 Task: Align multiple guitar tracks for a tight and cohesive ensemble sound.
Action: Mouse moved to (86, 2)
Screenshot: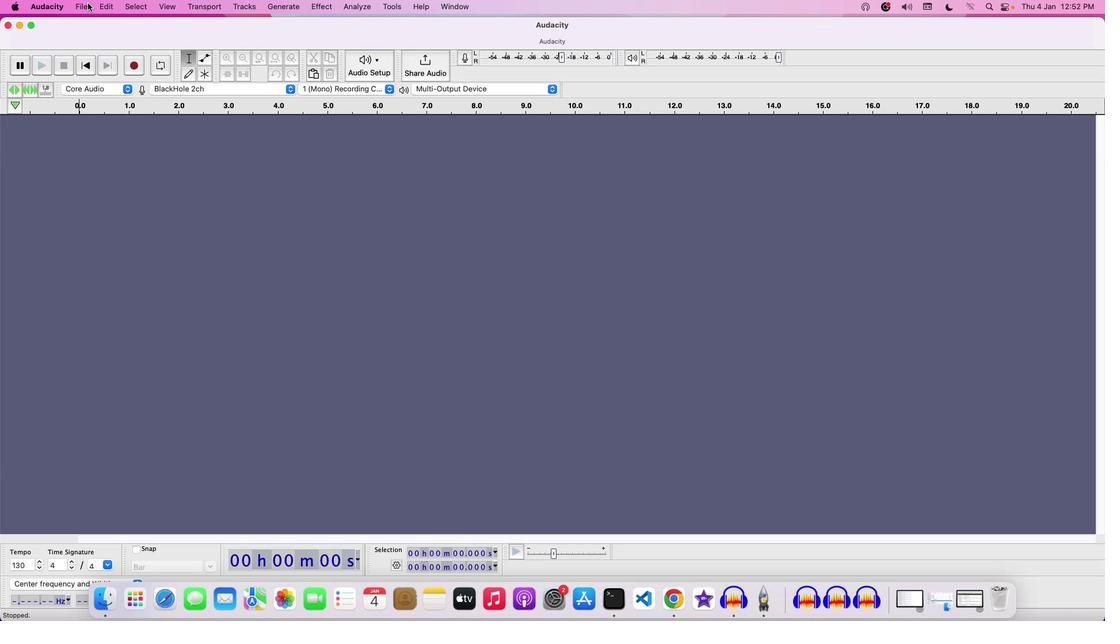 
Action: Mouse pressed left at (86, 2)
Screenshot: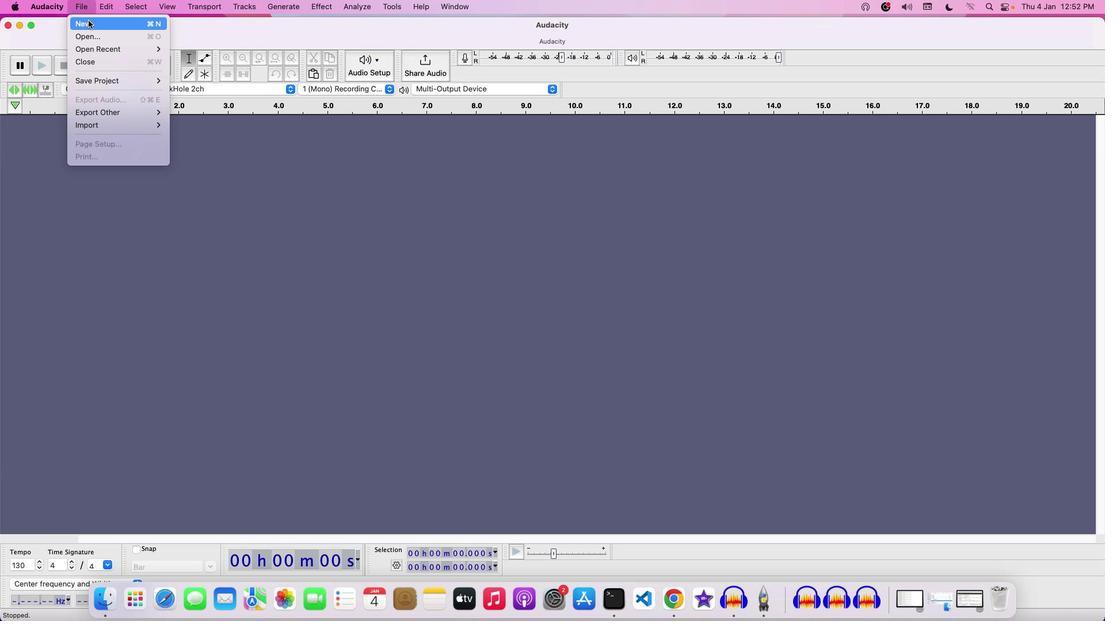 
Action: Mouse moved to (112, 40)
Screenshot: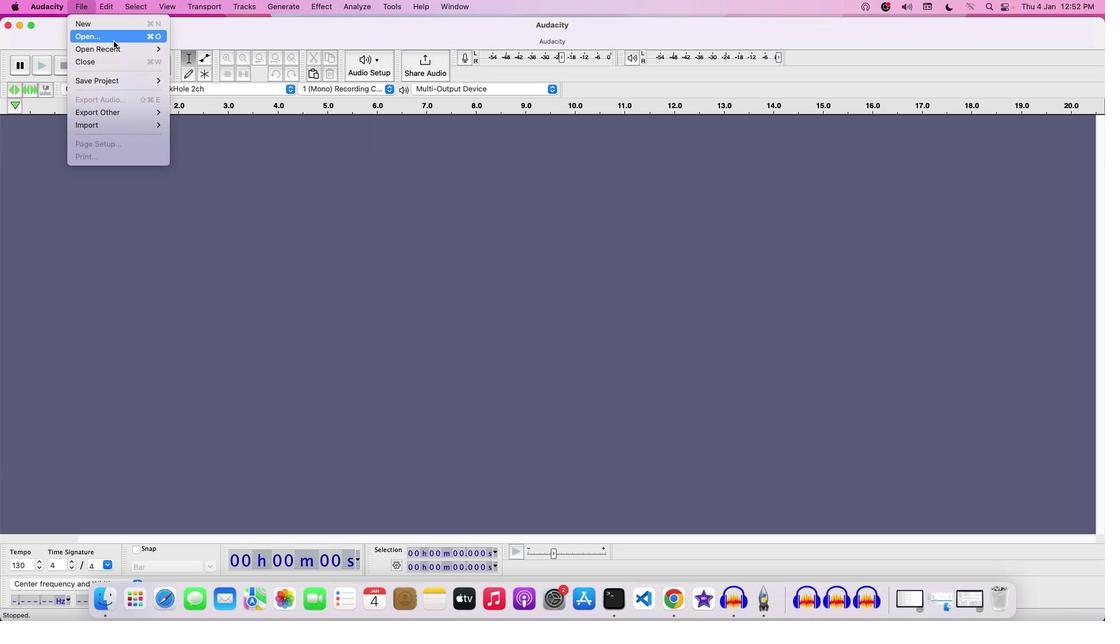 
Action: Mouse pressed left at (112, 40)
Screenshot: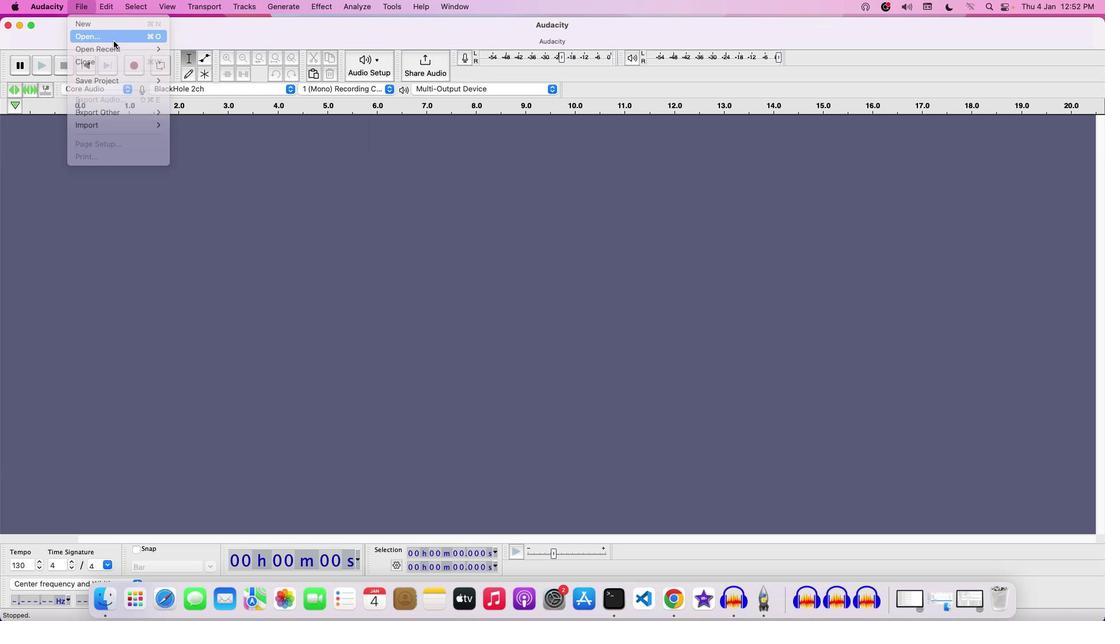 
Action: Mouse moved to (359, 149)
Screenshot: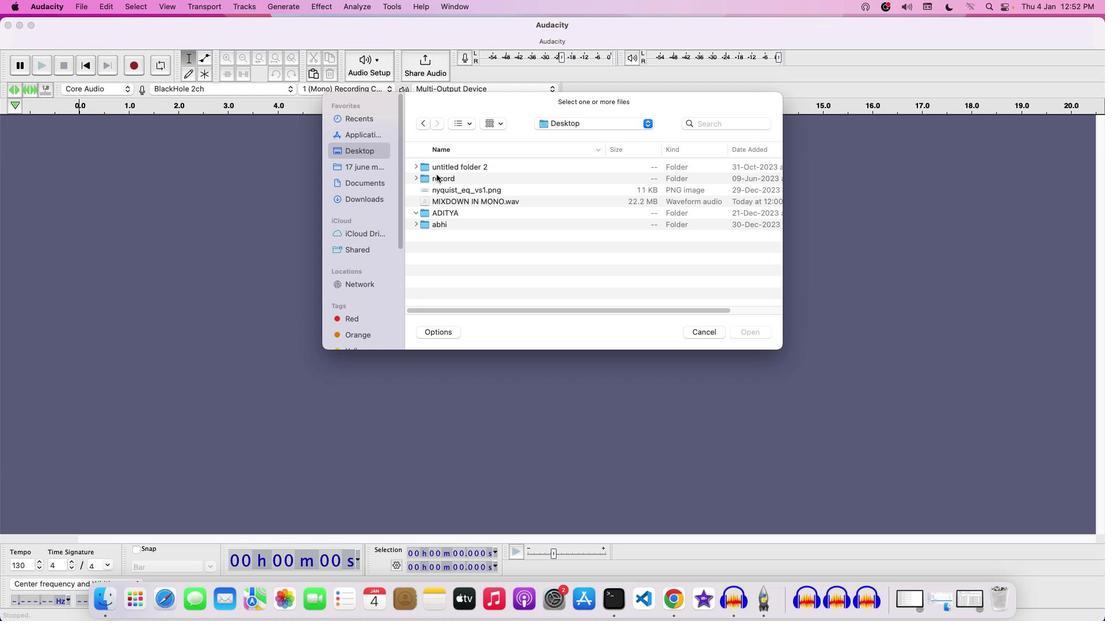 
Action: Mouse pressed left at (359, 149)
Screenshot: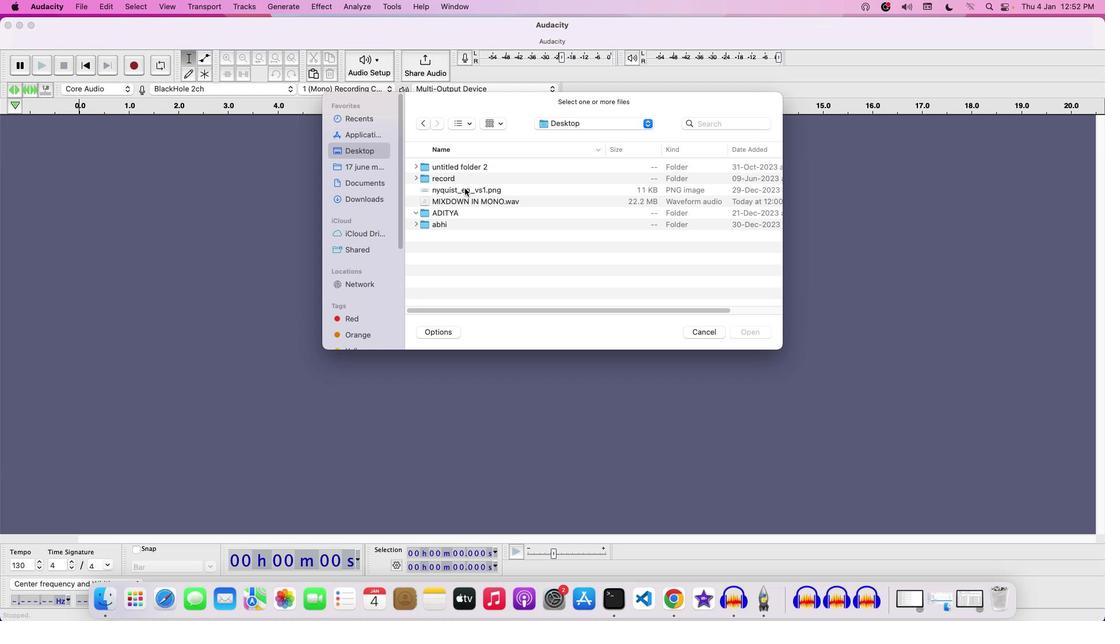 
Action: Mouse moved to (472, 278)
Screenshot: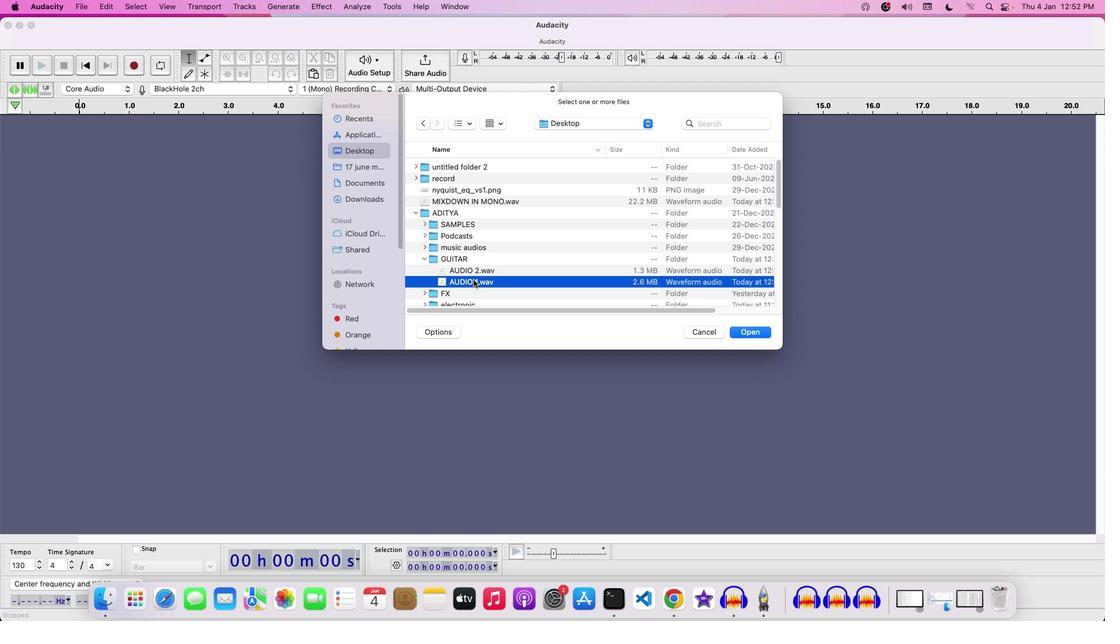 
Action: Mouse pressed left at (472, 278)
Screenshot: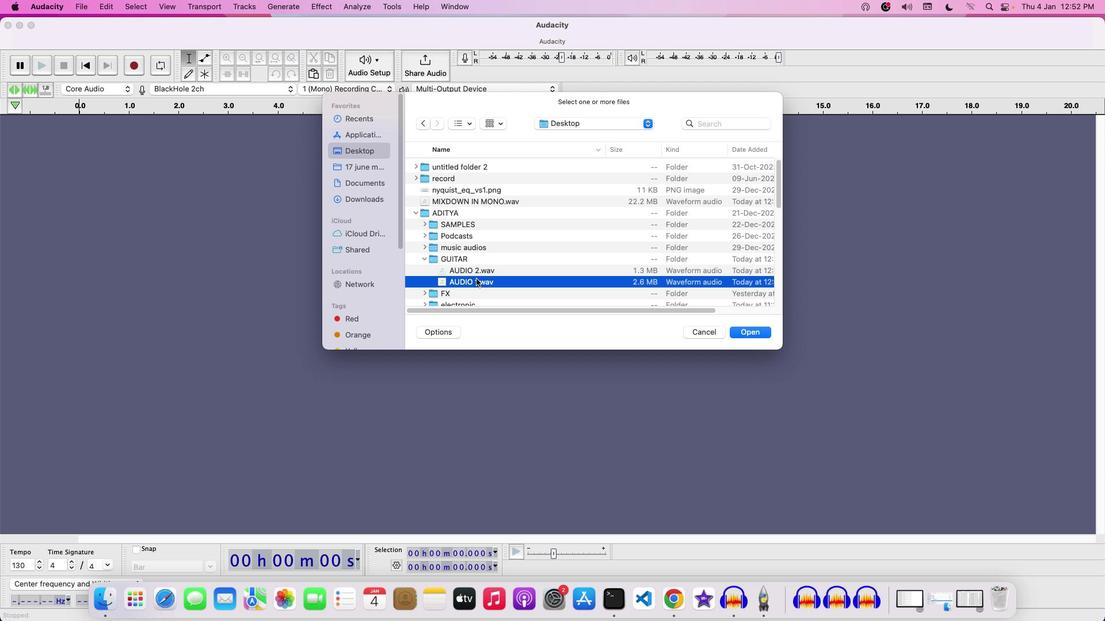 
Action: Mouse moved to (478, 281)
Screenshot: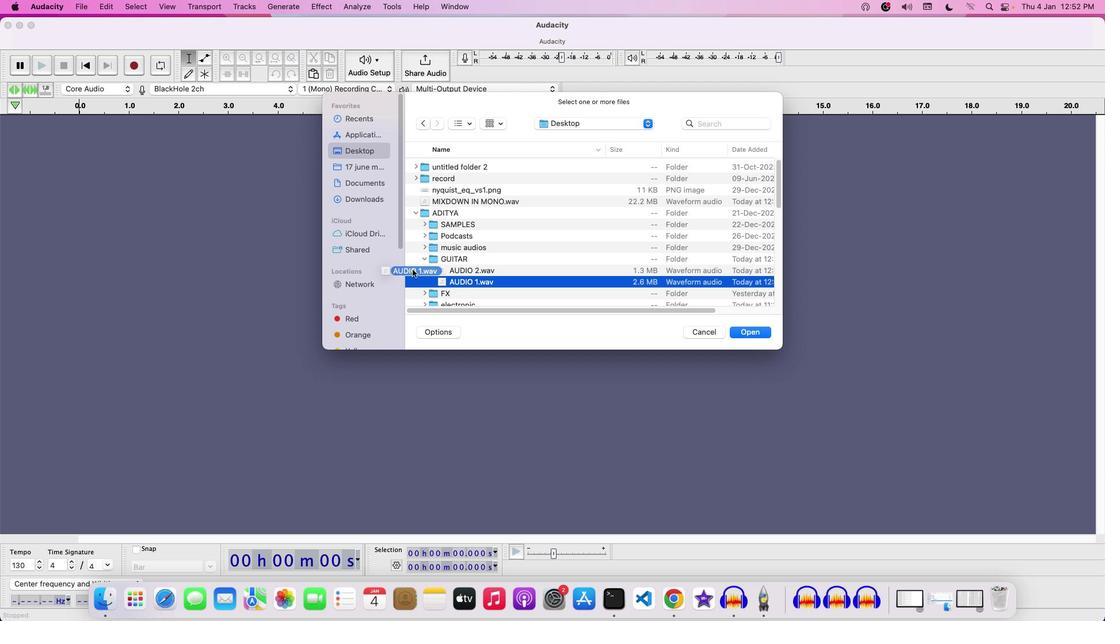 
Action: Mouse pressed left at (478, 281)
Screenshot: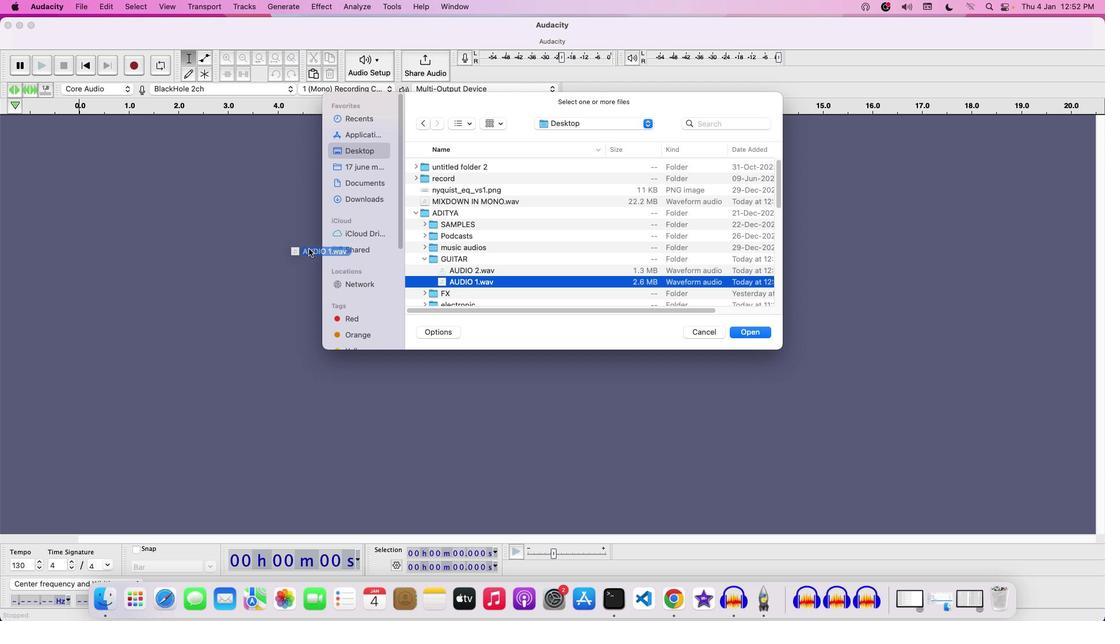 
Action: Mouse moved to (468, 270)
Screenshot: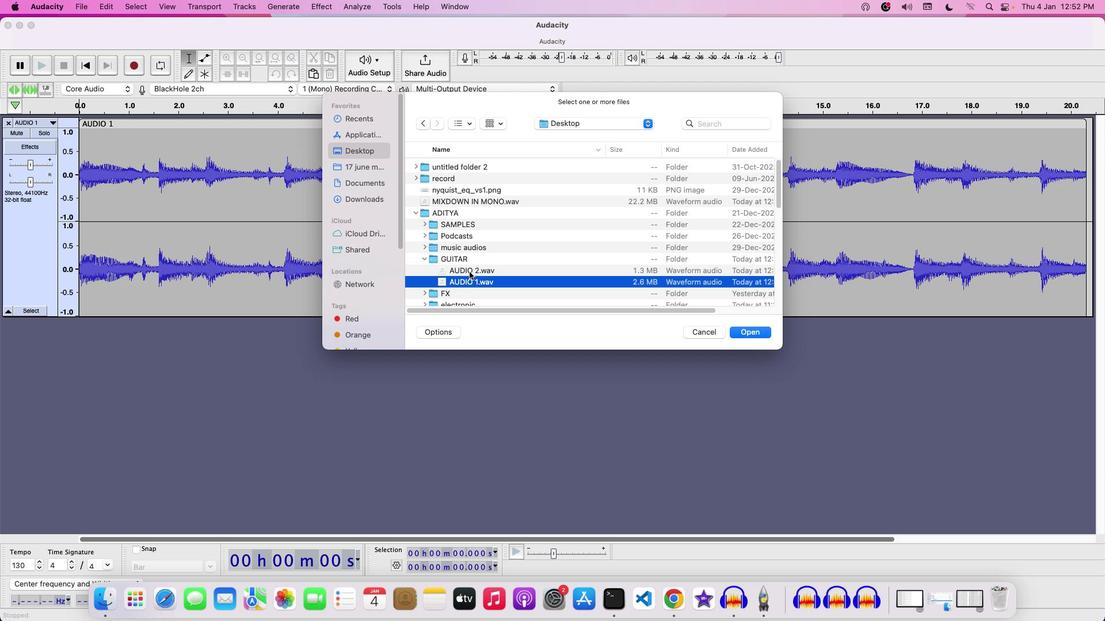 
Action: Mouse pressed left at (468, 270)
Screenshot: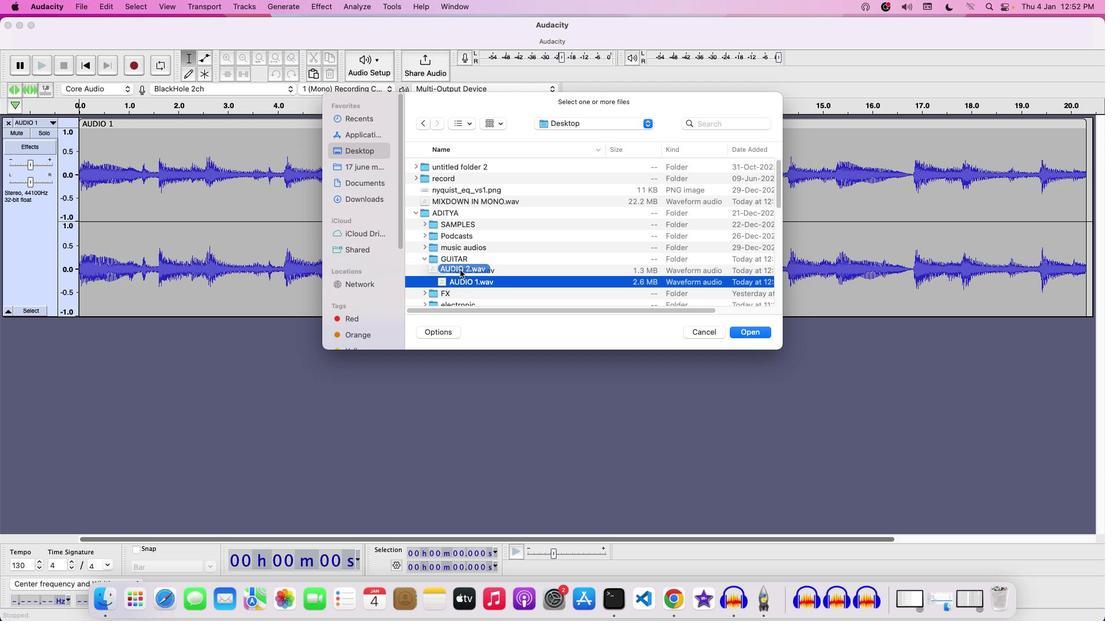 
Action: Mouse moved to (700, 326)
Screenshot: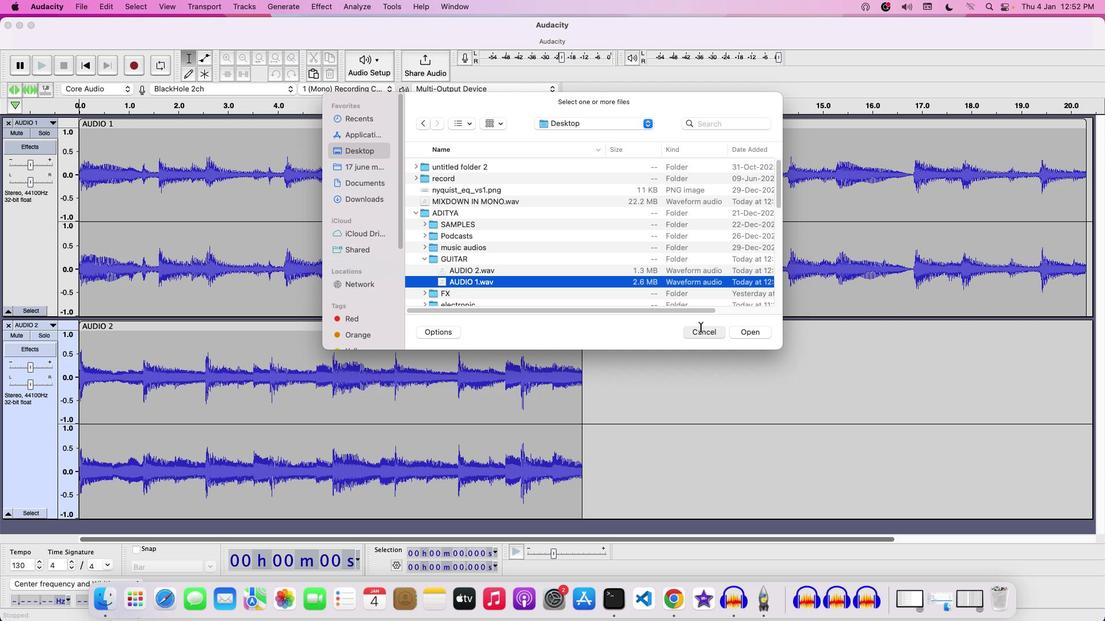 
Action: Mouse pressed left at (700, 326)
Screenshot: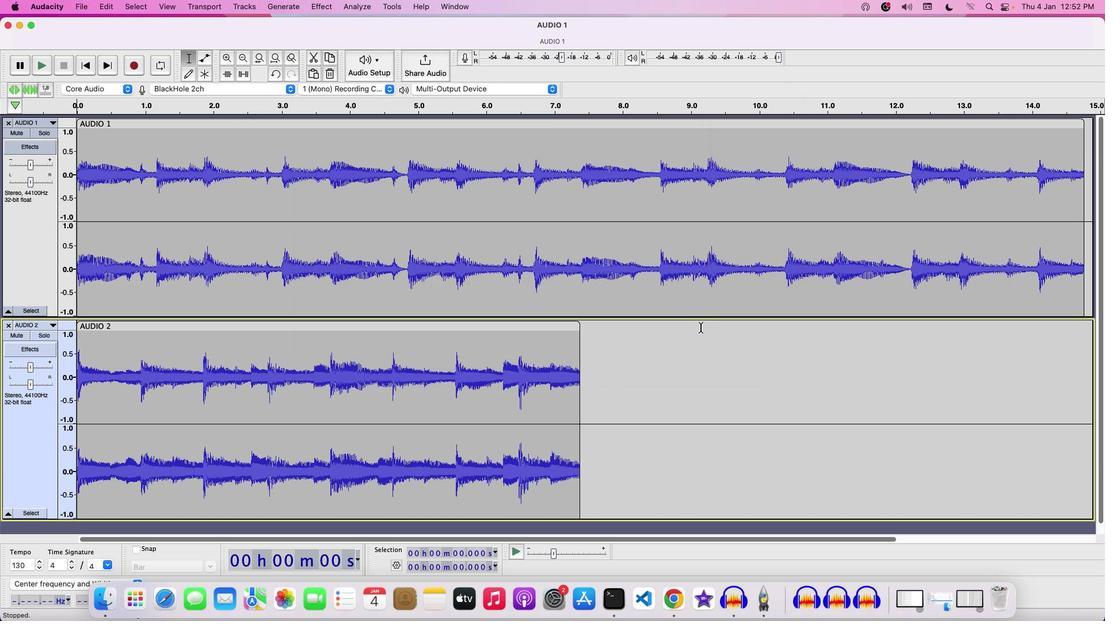 
Action: Mouse moved to (40, 126)
Screenshot: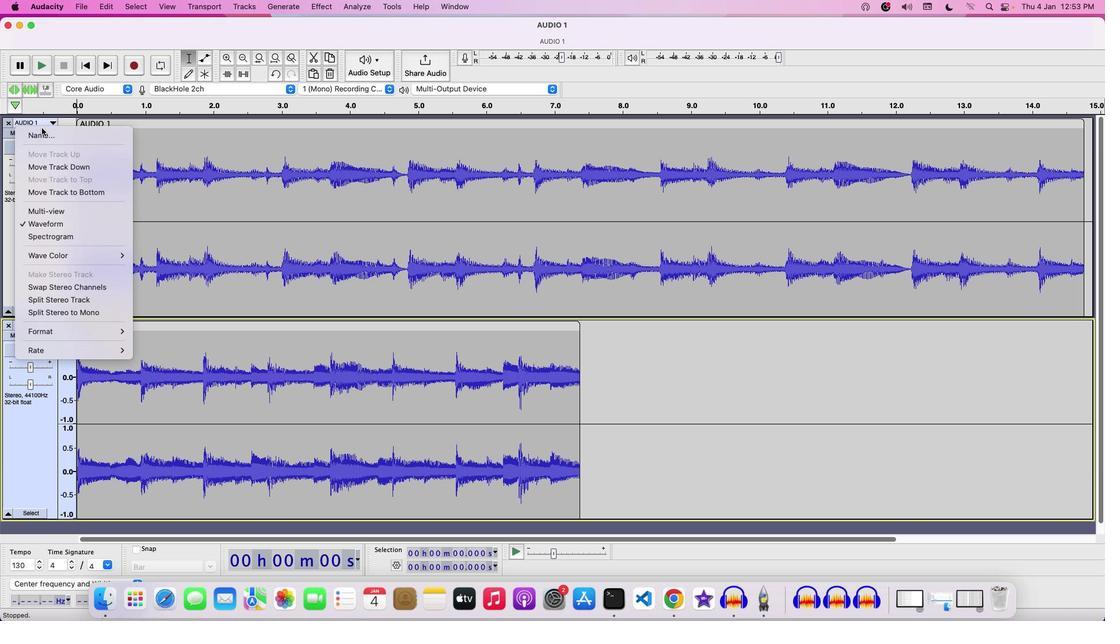 
Action: Mouse pressed left at (40, 126)
Screenshot: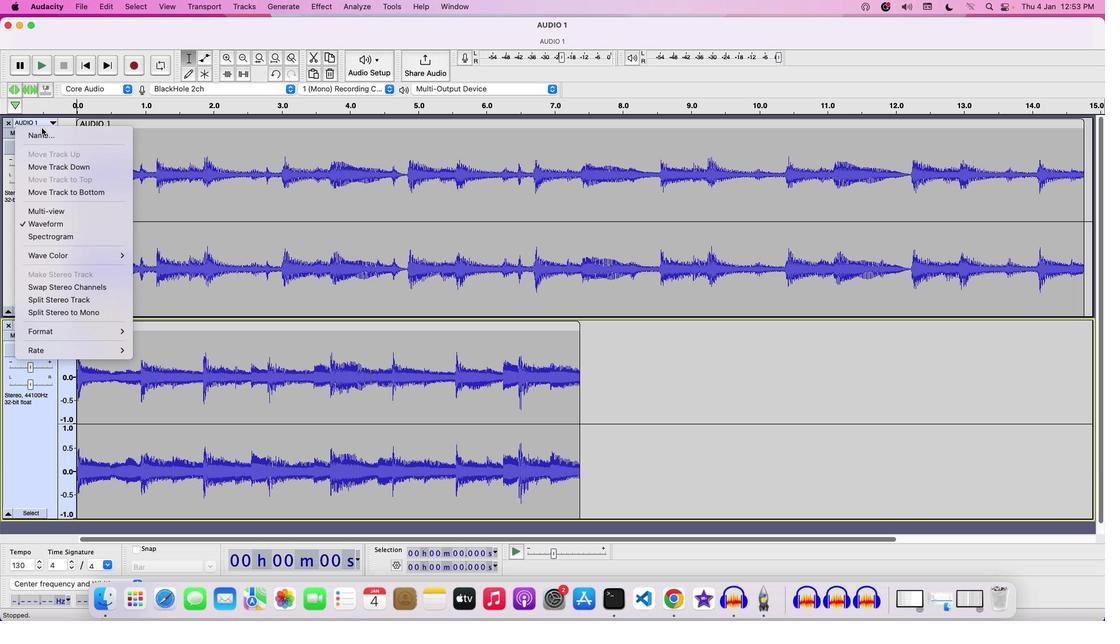 
Action: Mouse moved to (2, 245)
Screenshot: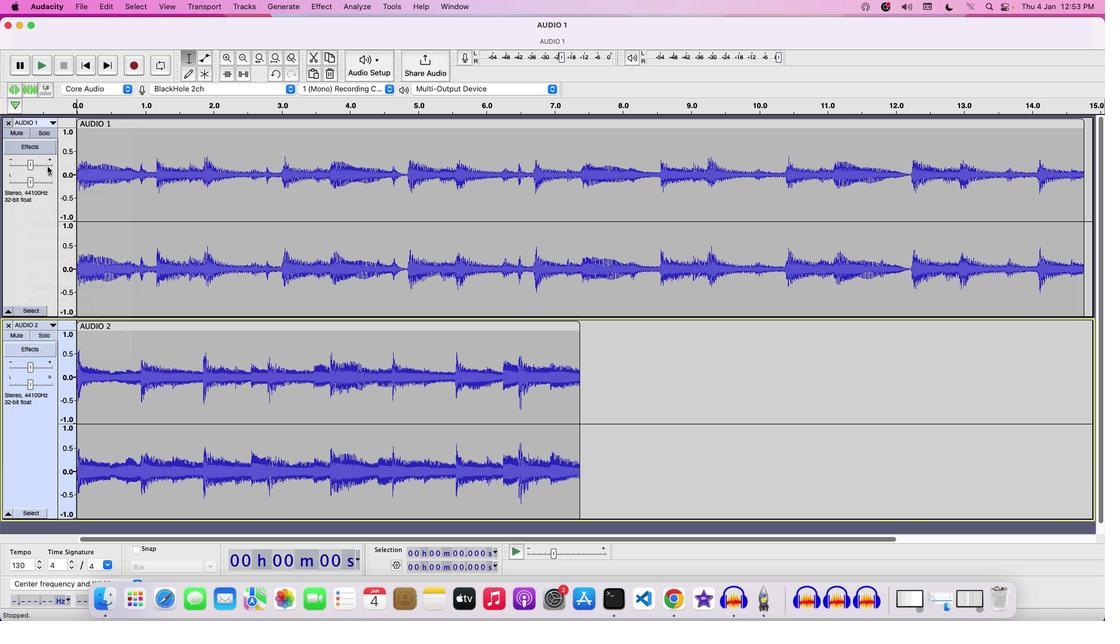
Action: Mouse pressed left at (2, 245)
Screenshot: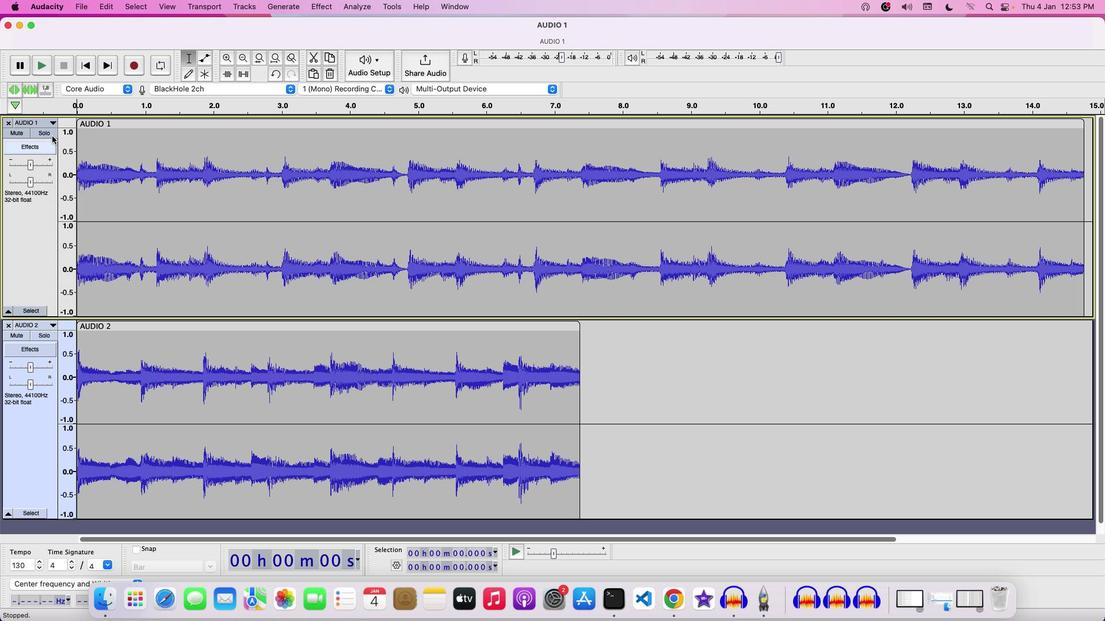 
Action: Mouse moved to (50, 134)
Screenshot: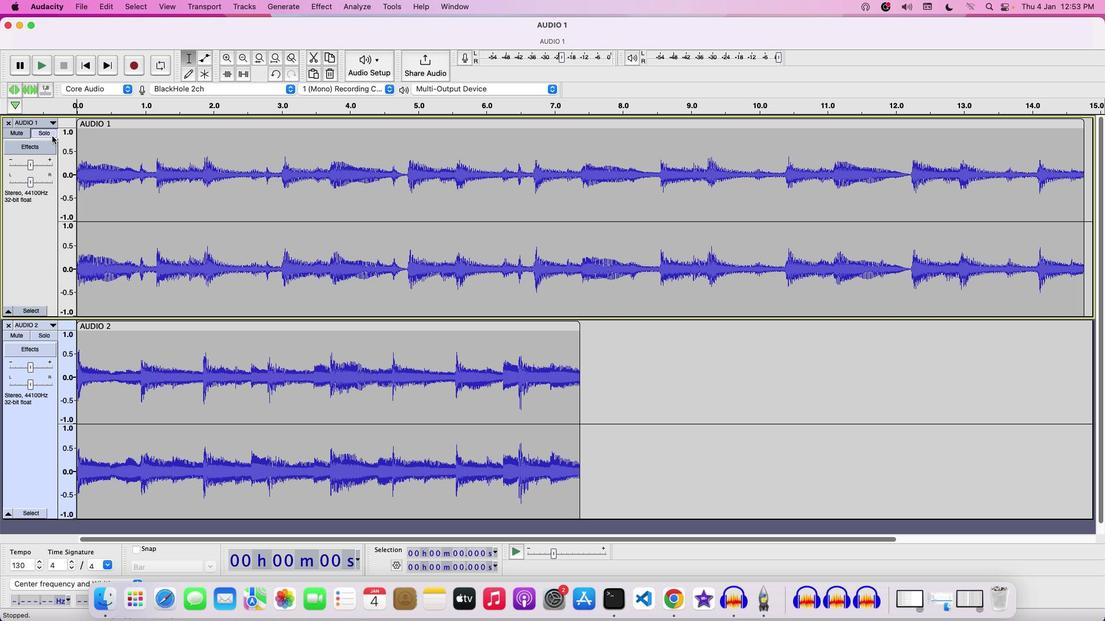 
Action: Mouse pressed left at (50, 134)
Screenshot: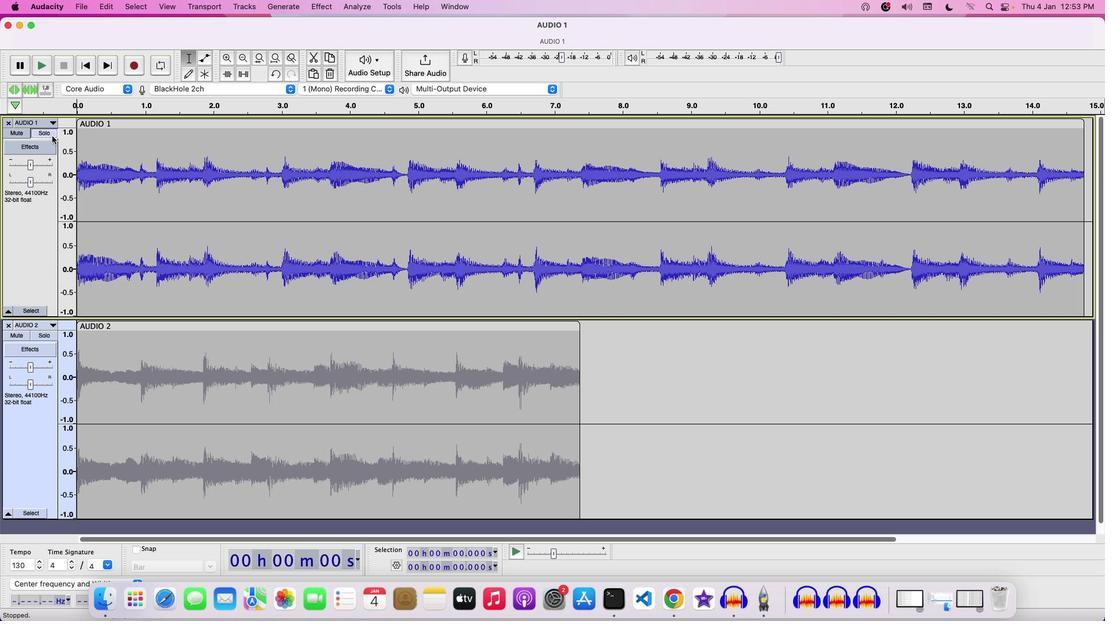 
Action: Key pressed Key.space
Screenshot: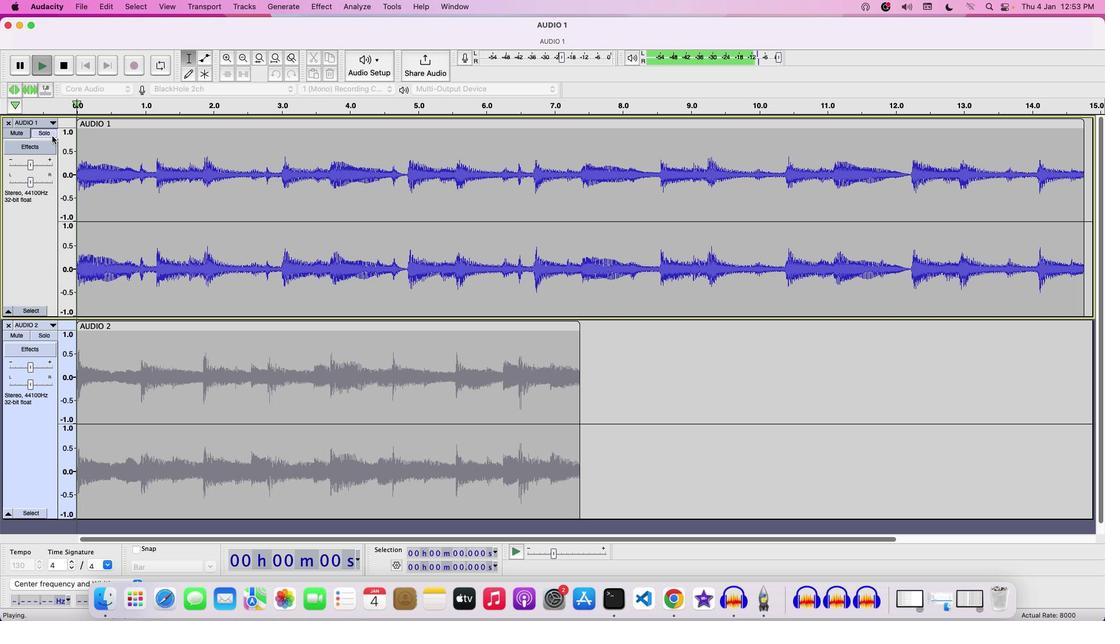 
Action: Mouse moved to (28, 166)
Screenshot: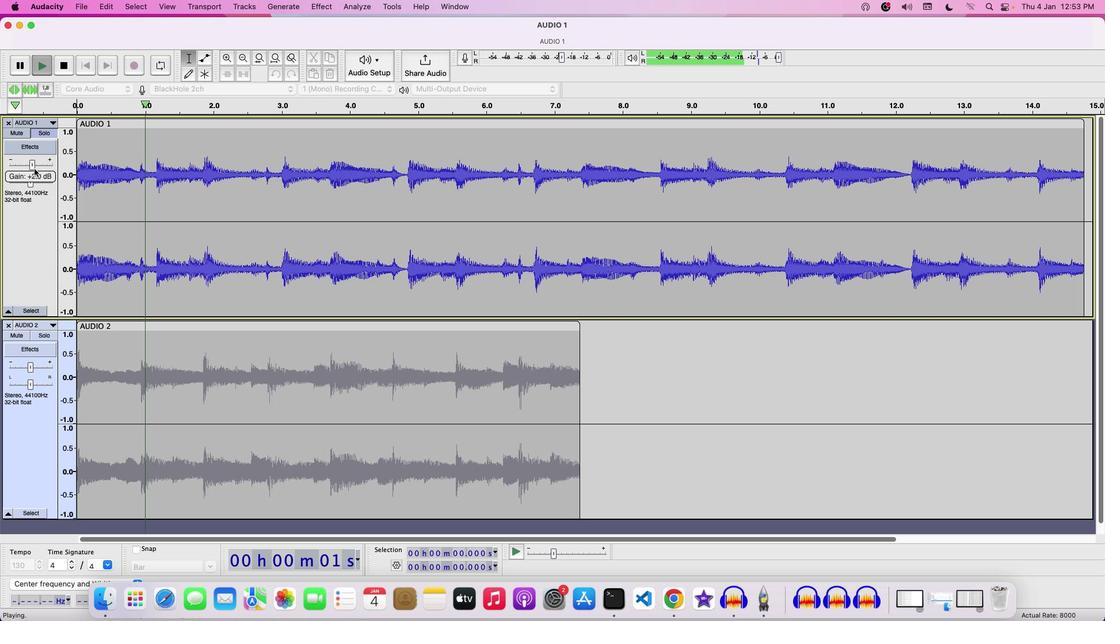 
Action: Mouse pressed left at (28, 166)
Screenshot: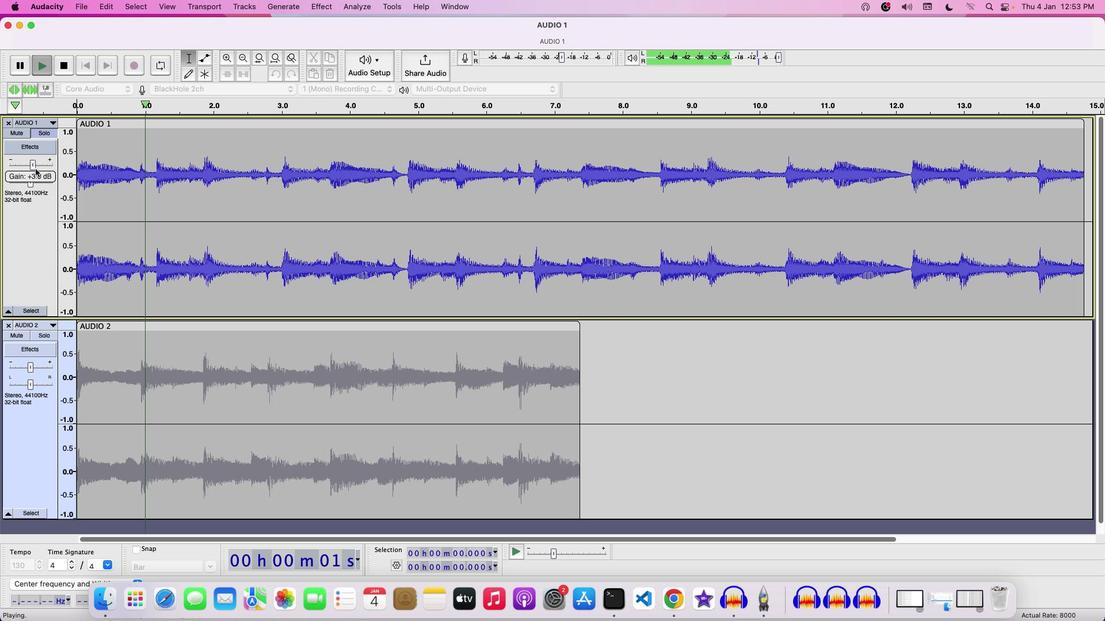 
Action: Mouse moved to (443, 337)
Screenshot: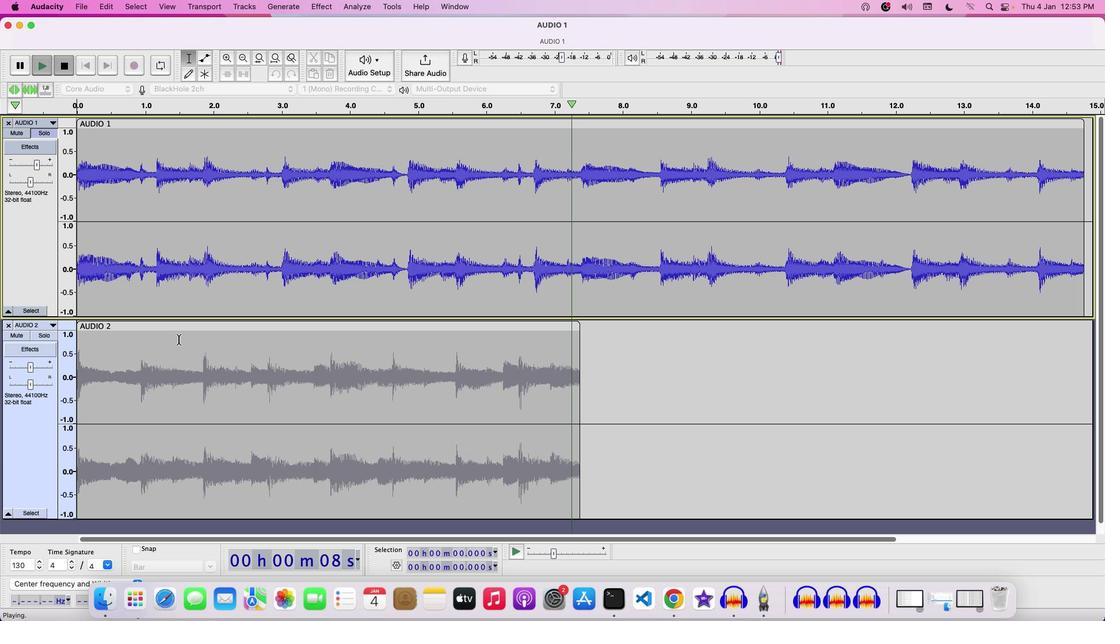 
Action: Key pressed Key.space
Screenshot: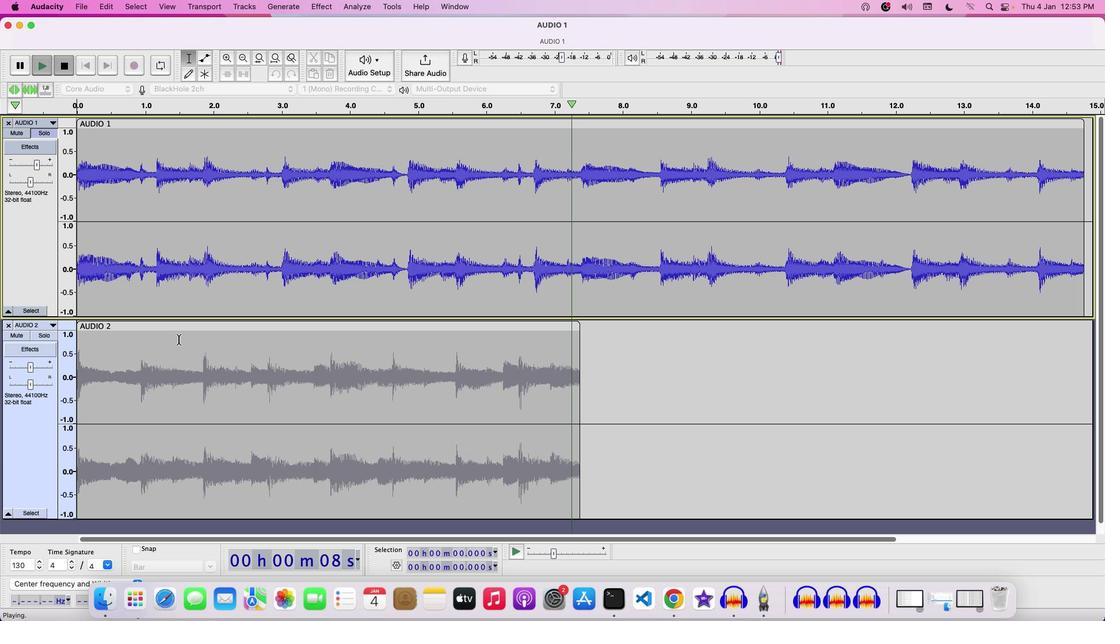 
Action: Mouse moved to (46, 335)
Screenshot: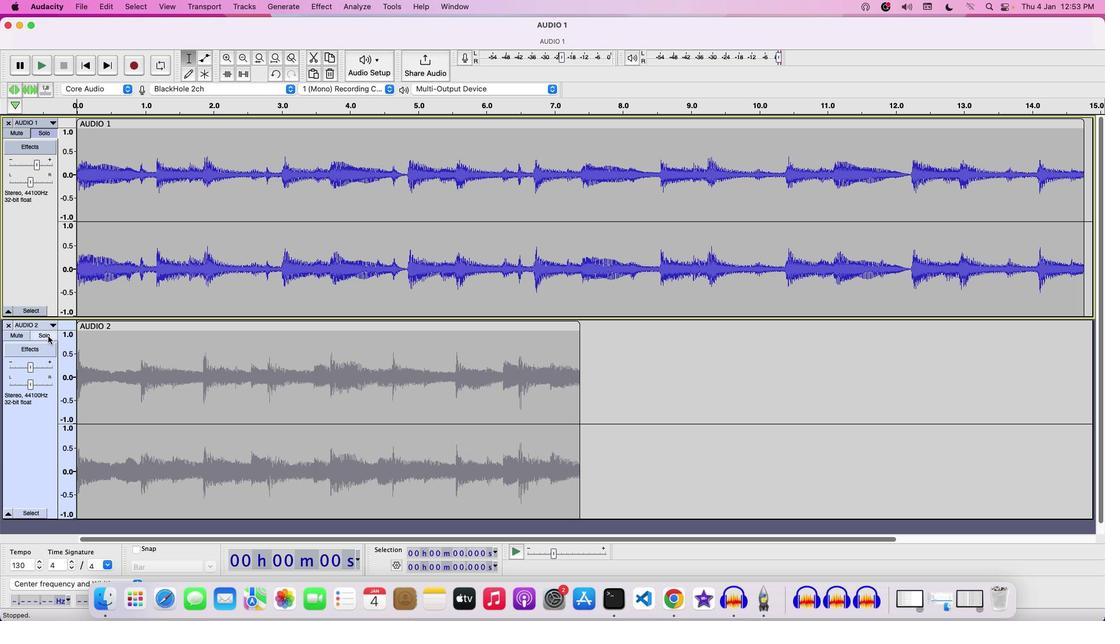 
Action: Mouse pressed left at (46, 335)
Screenshot: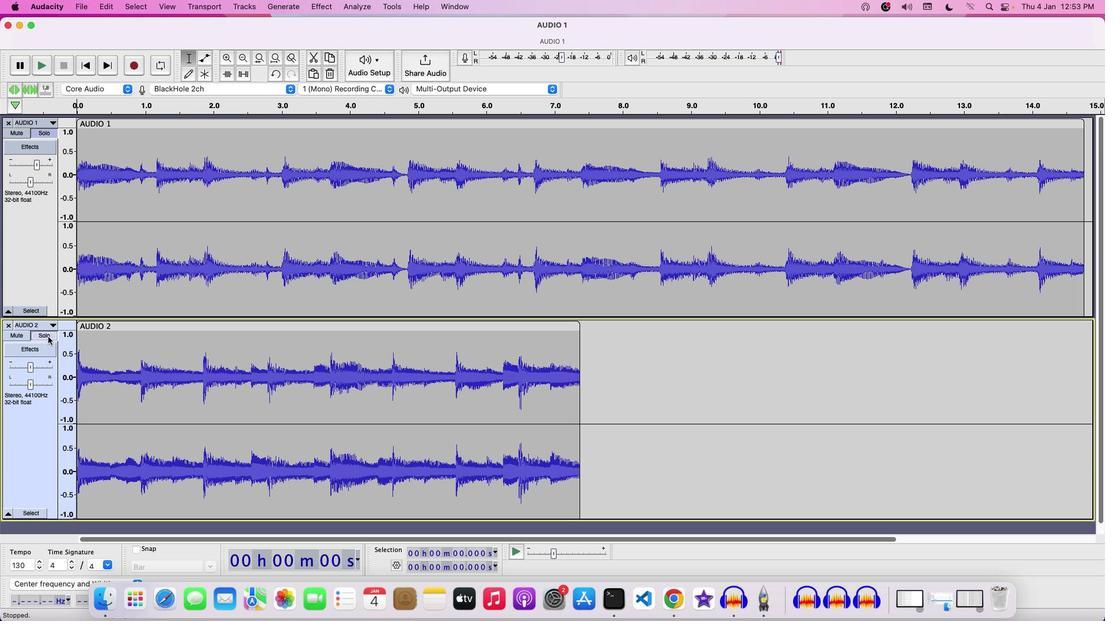 
Action: Mouse moved to (145, 359)
Screenshot: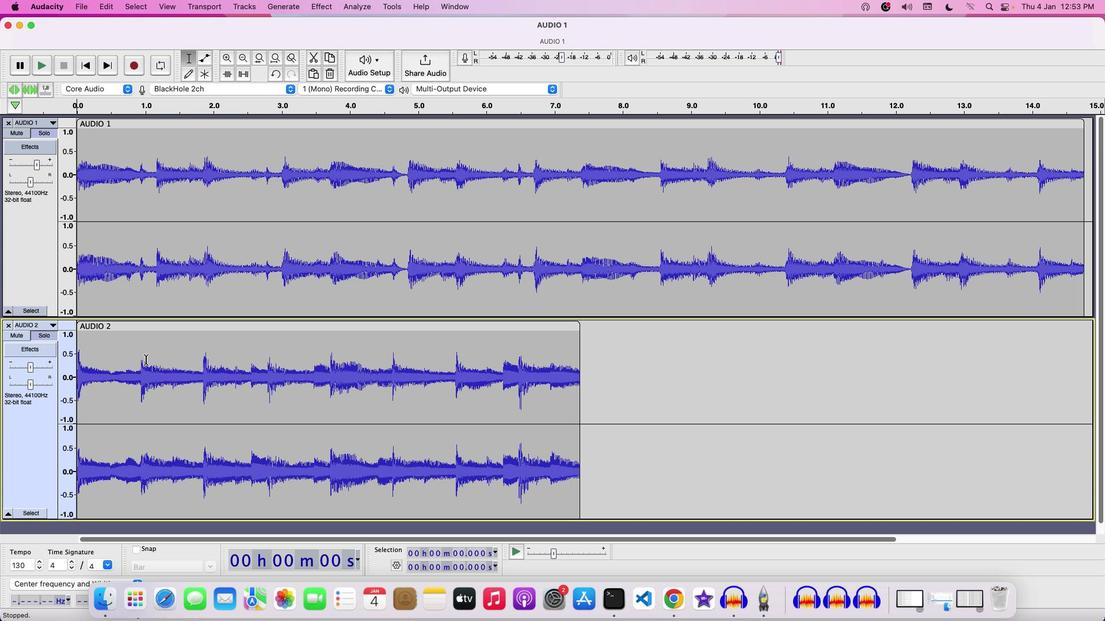 
Action: Mouse pressed left at (145, 359)
Screenshot: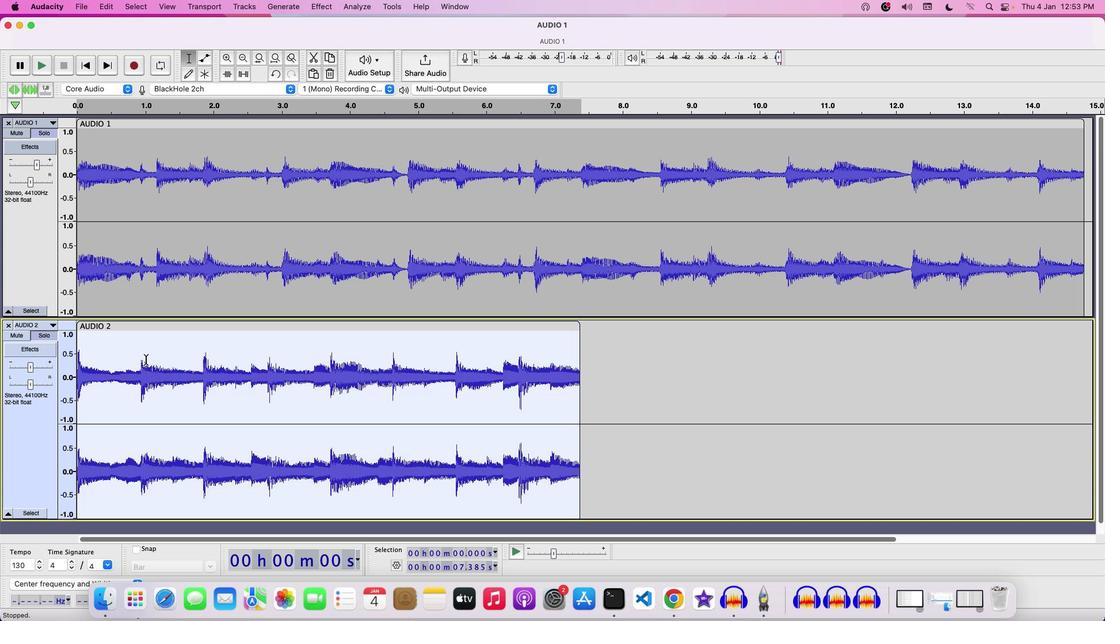 
Action: Mouse pressed left at (145, 359)
Screenshot: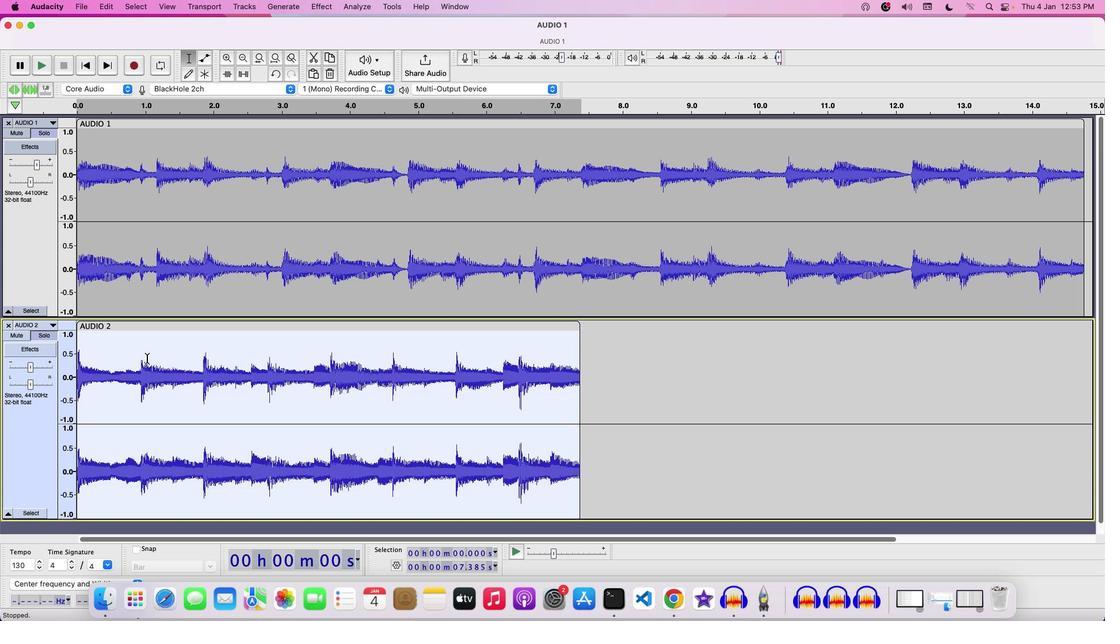
Action: Mouse moved to (319, 3)
Screenshot: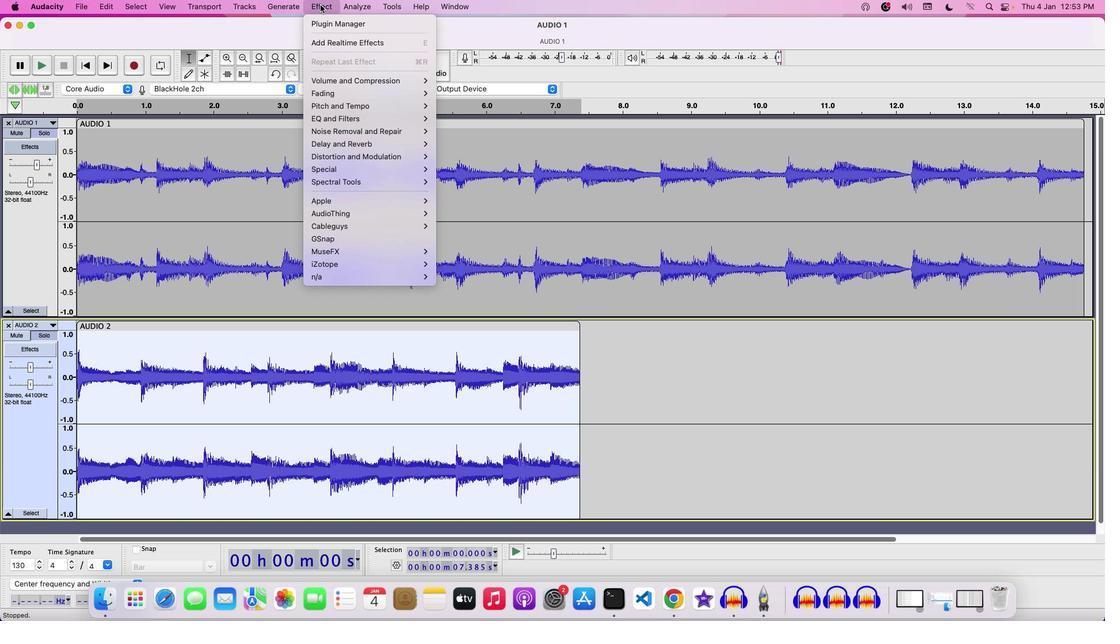 
Action: Mouse pressed left at (319, 3)
Screenshot: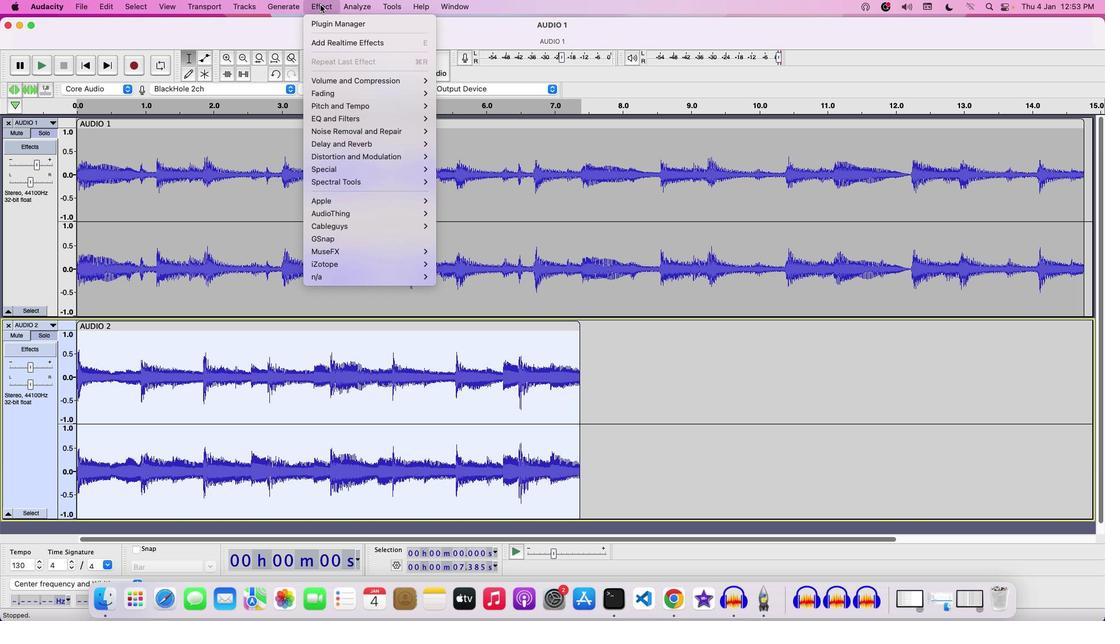 
Action: Mouse moved to (456, 107)
Screenshot: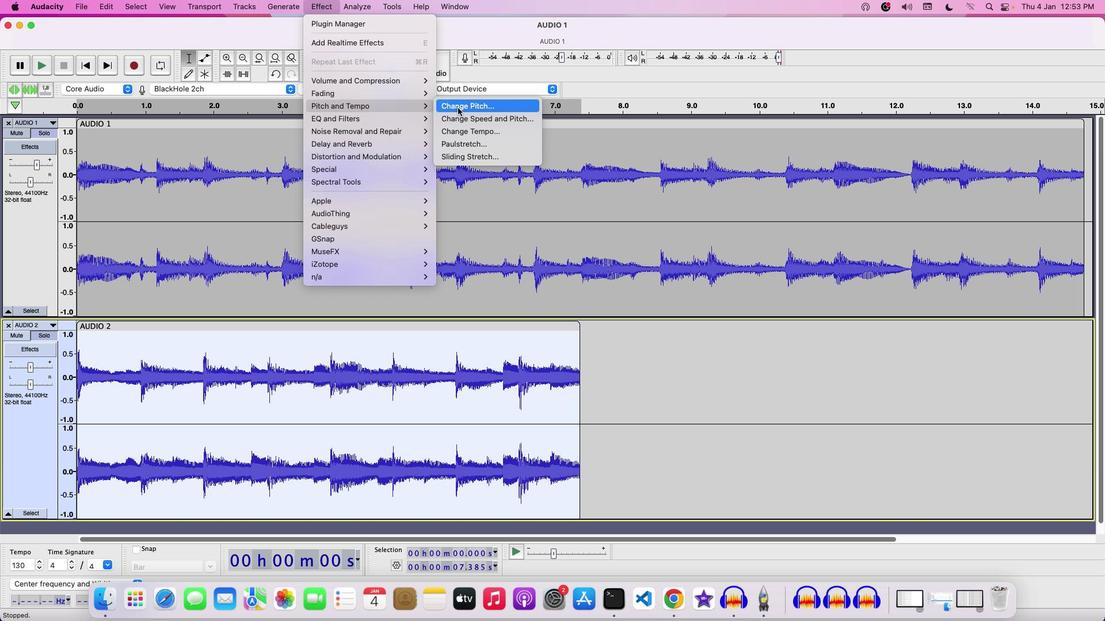 
Action: Mouse pressed left at (456, 107)
Screenshot: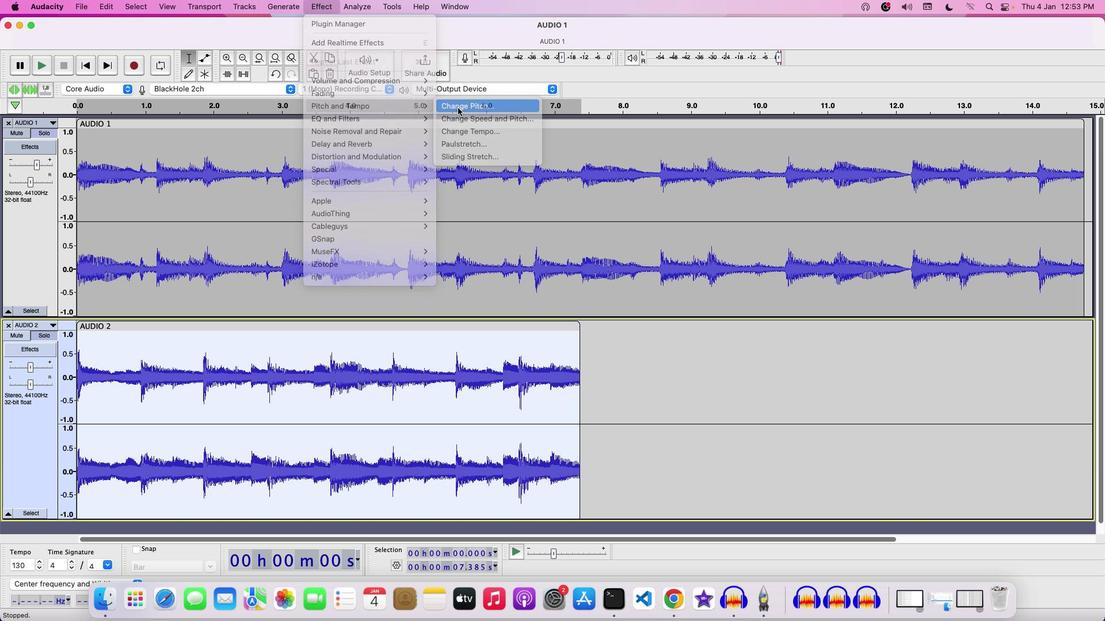 
Action: Mouse moved to (490, 387)
Screenshot: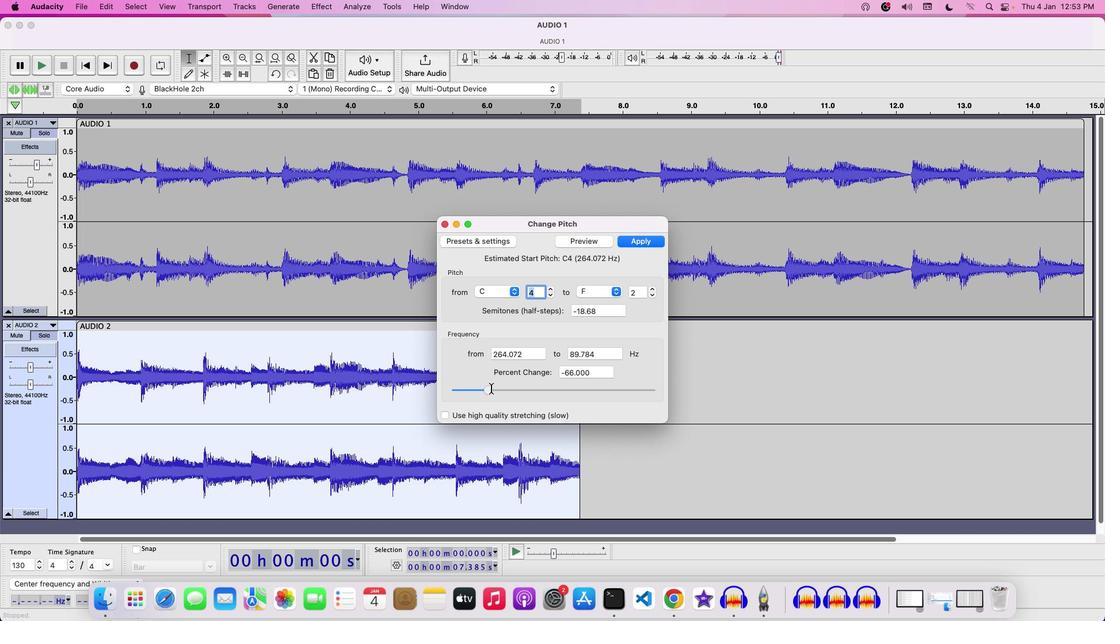 
Action: Mouse pressed left at (490, 387)
Screenshot: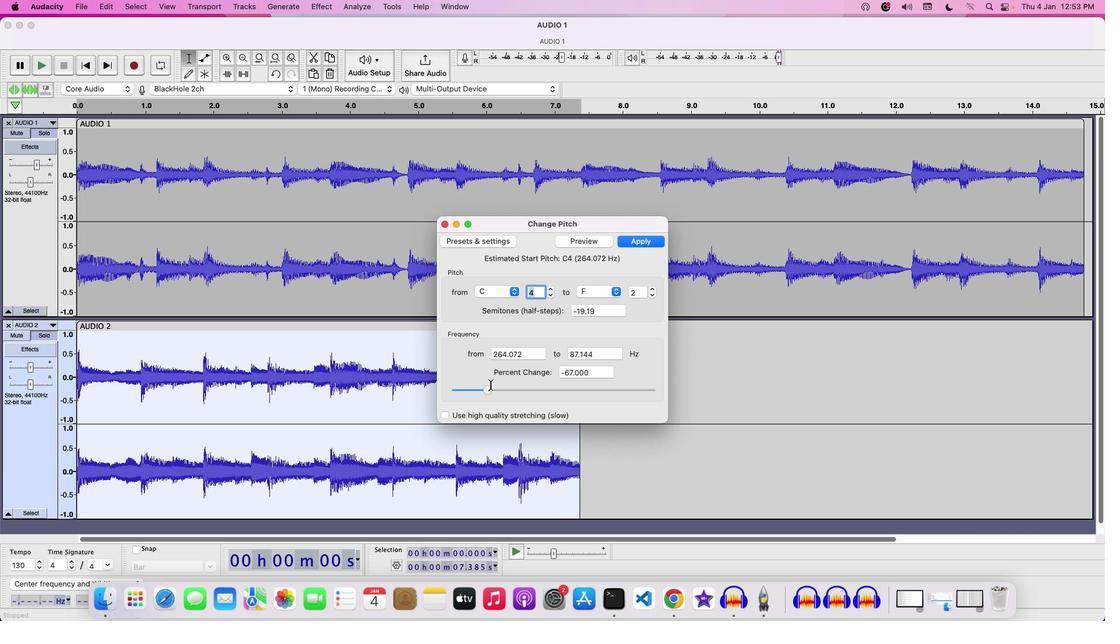 
Action: Mouse moved to (590, 242)
Screenshot: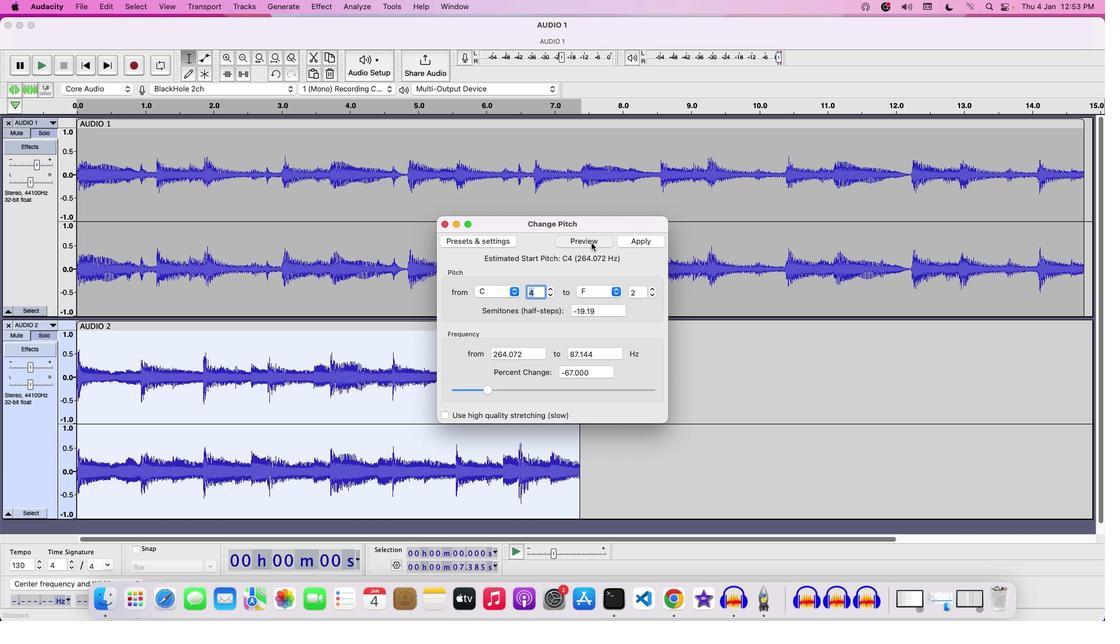 
Action: Mouse pressed left at (590, 242)
Screenshot: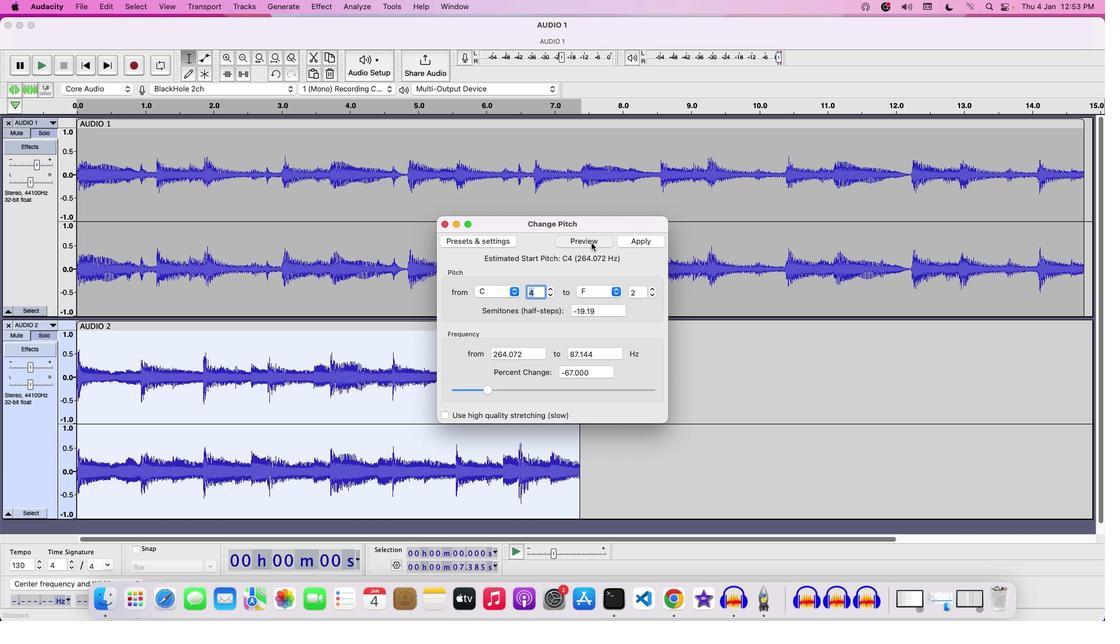 
Action: Mouse moved to (627, 241)
Screenshot: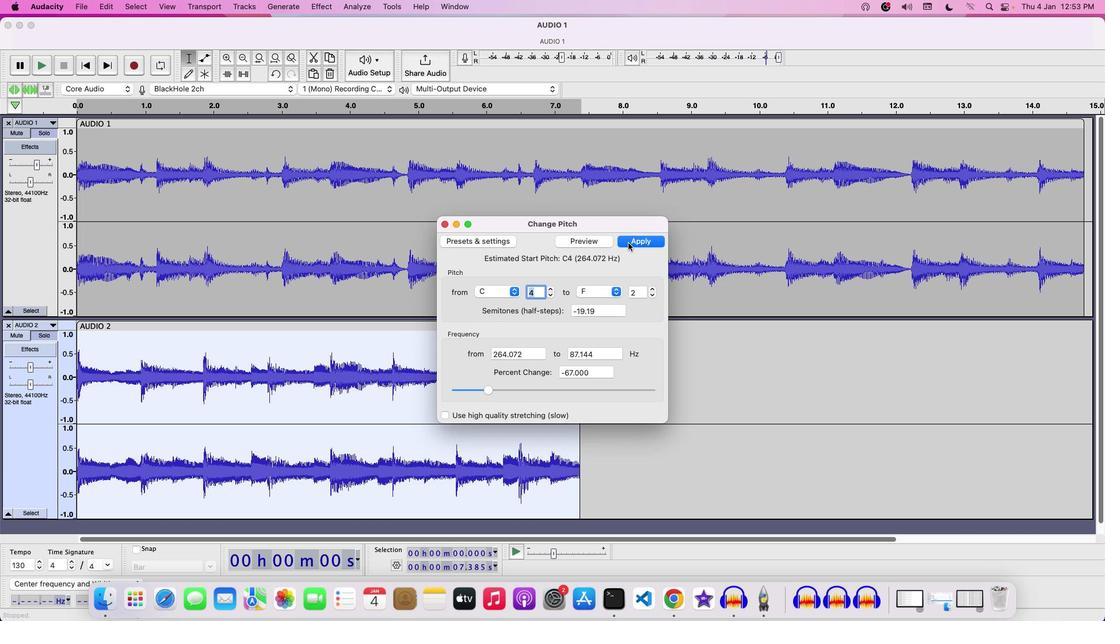 
Action: Mouse pressed left at (627, 241)
Screenshot: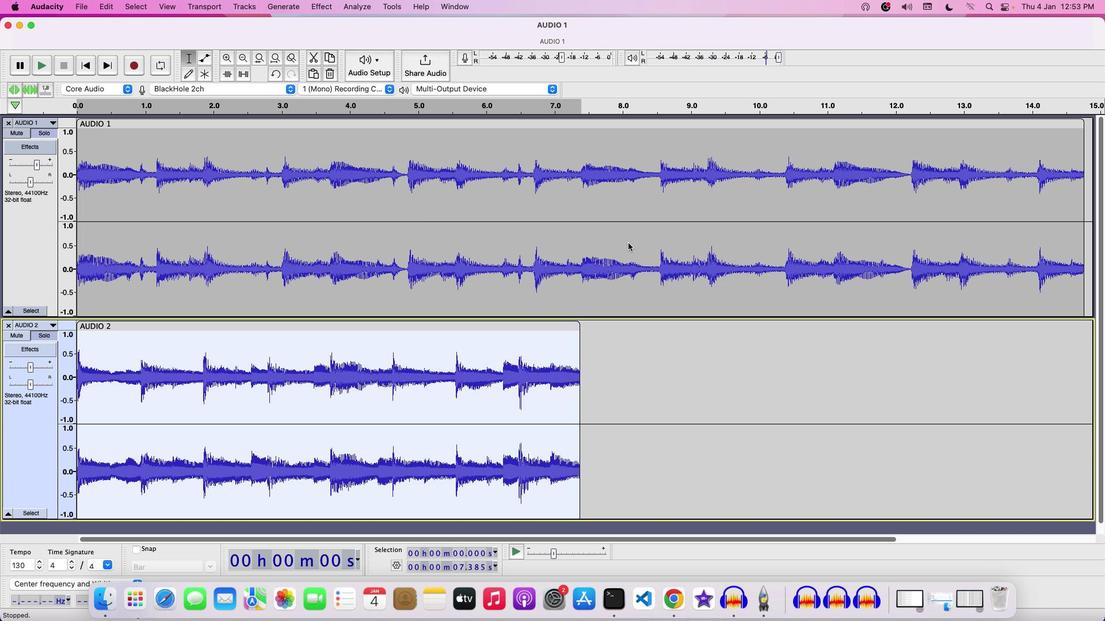 
Action: Mouse moved to (249, 344)
Screenshot: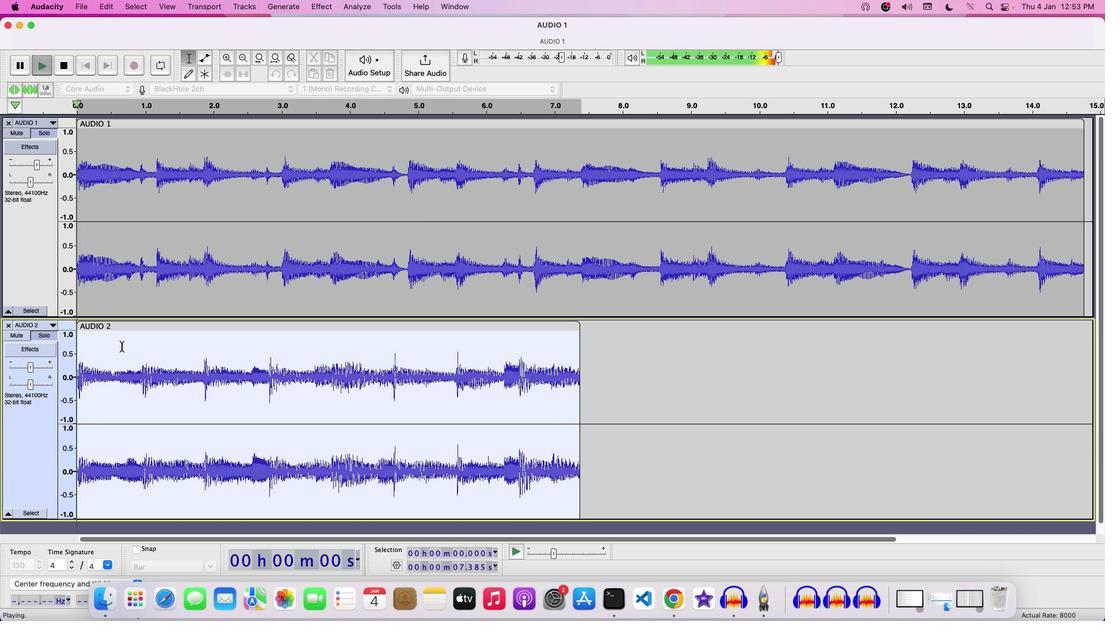 
Action: Key pressed Key.space
Screenshot: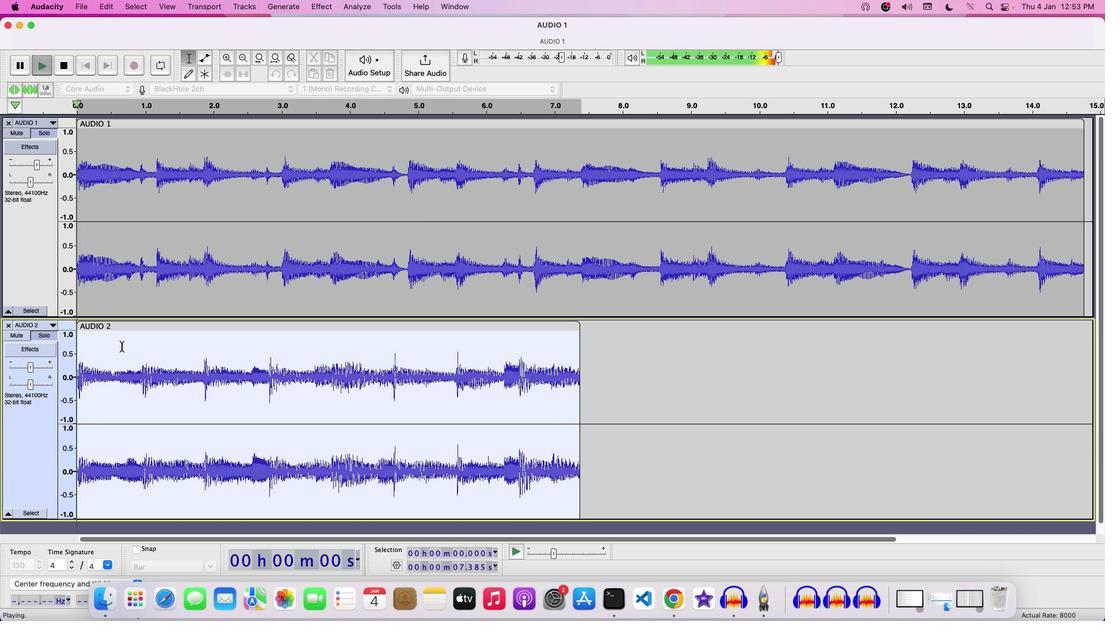 
Action: Mouse moved to (31, 366)
Screenshot: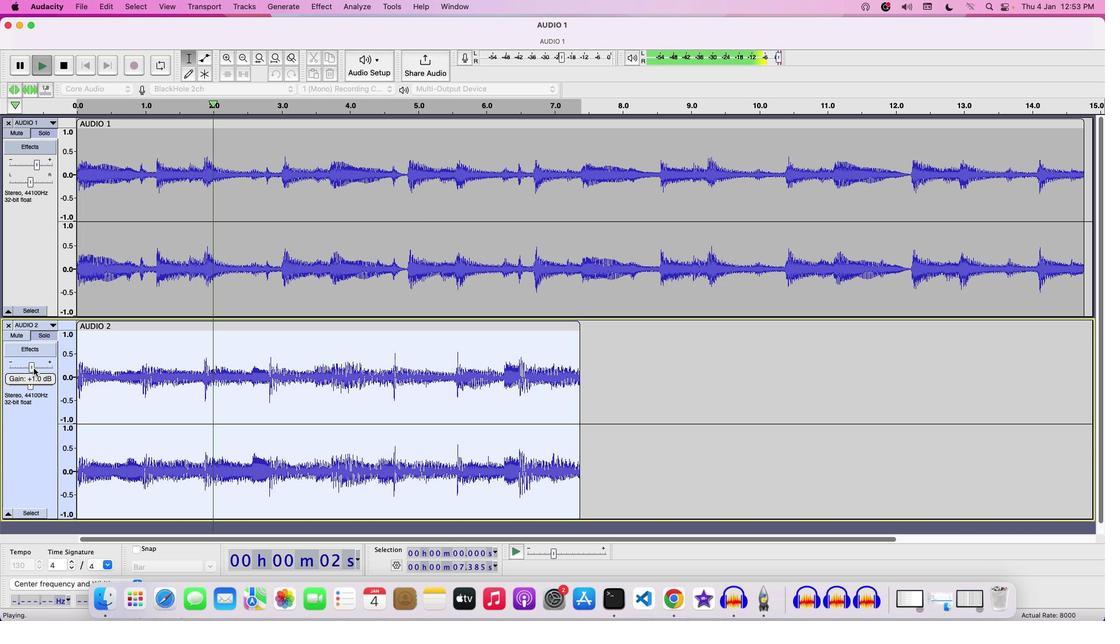 
Action: Mouse pressed left at (31, 366)
Screenshot: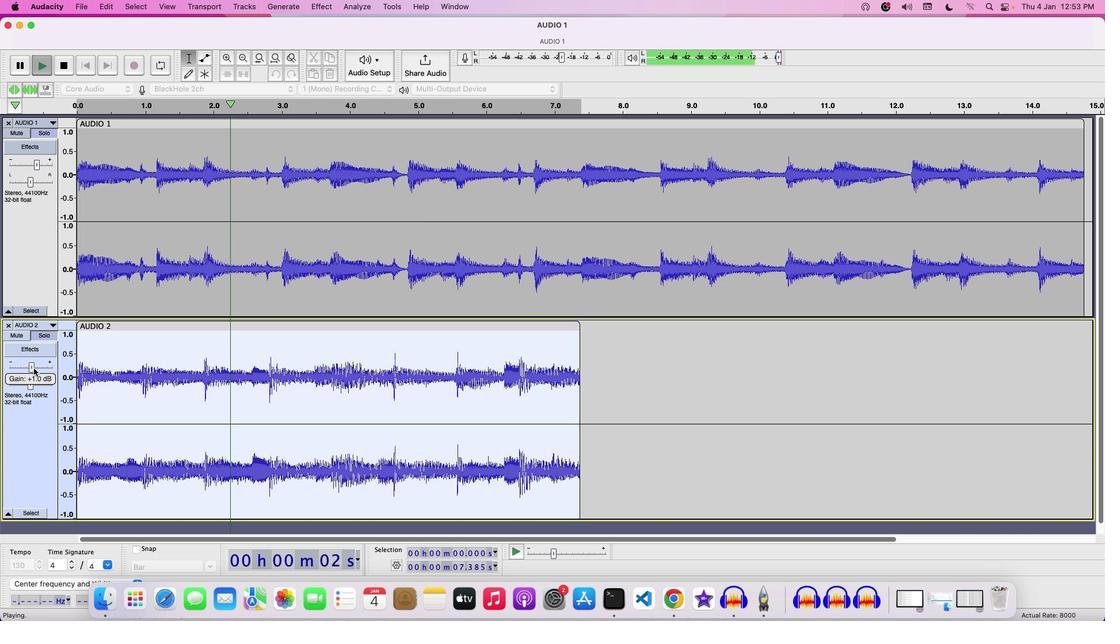 
Action: Mouse moved to (36, 163)
Screenshot: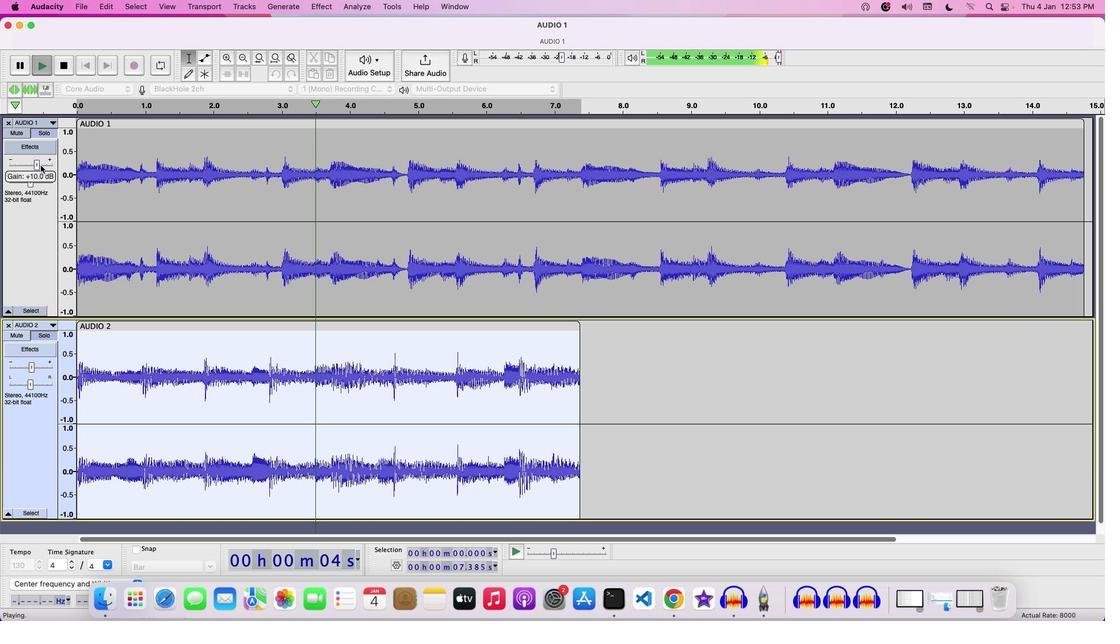 
Action: Mouse pressed left at (36, 163)
Screenshot: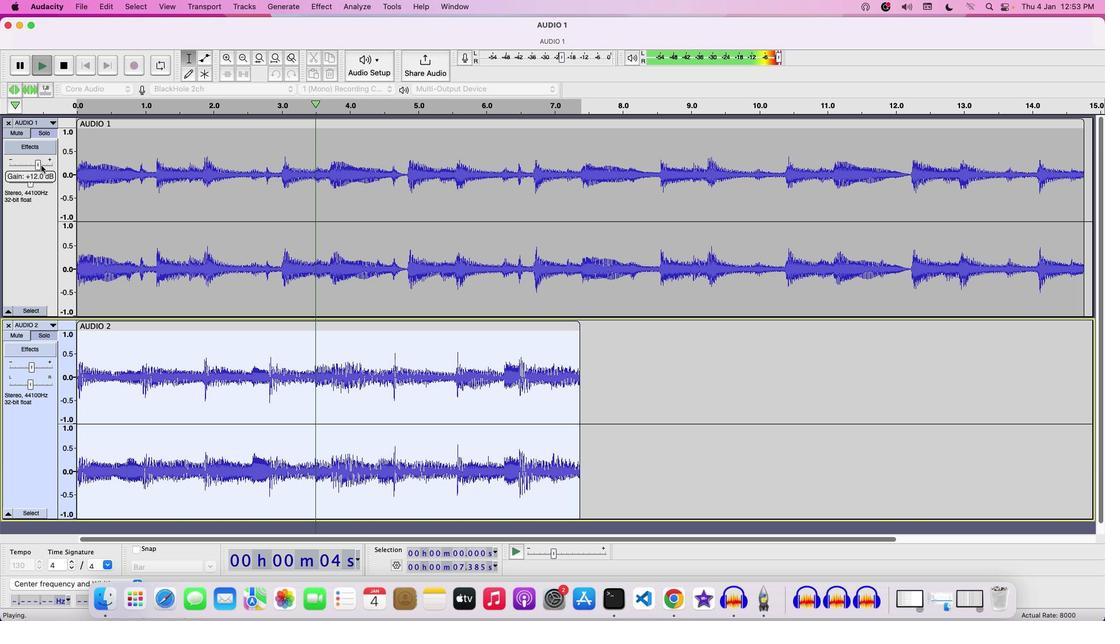 
Action: Mouse moved to (555, 335)
Screenshot: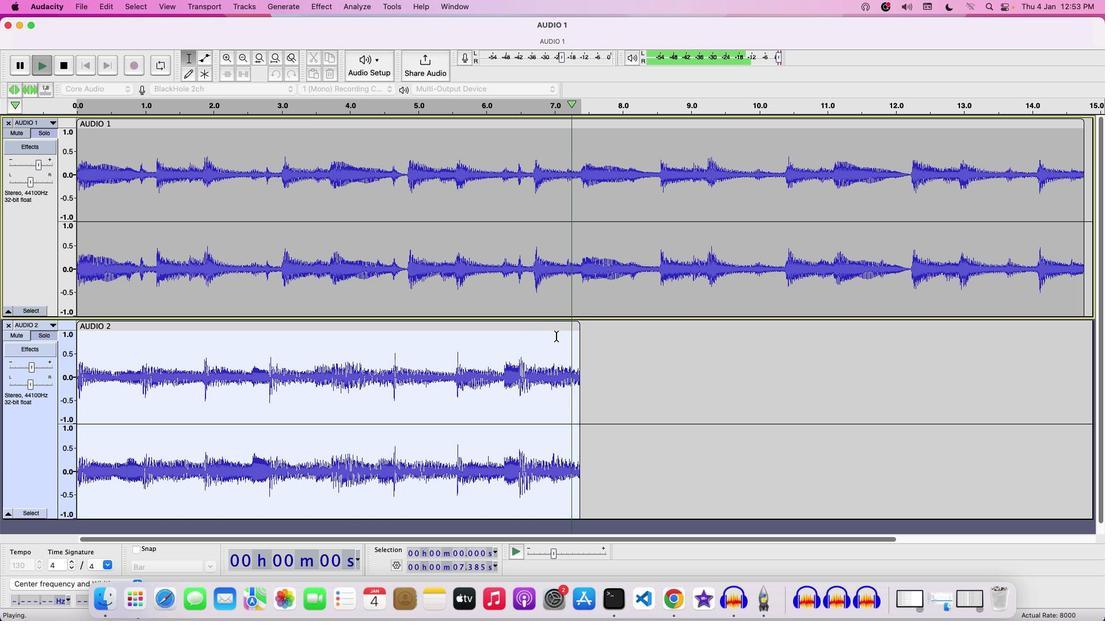 
Action: Key pressed Key.spaceKey.space
Screenshot: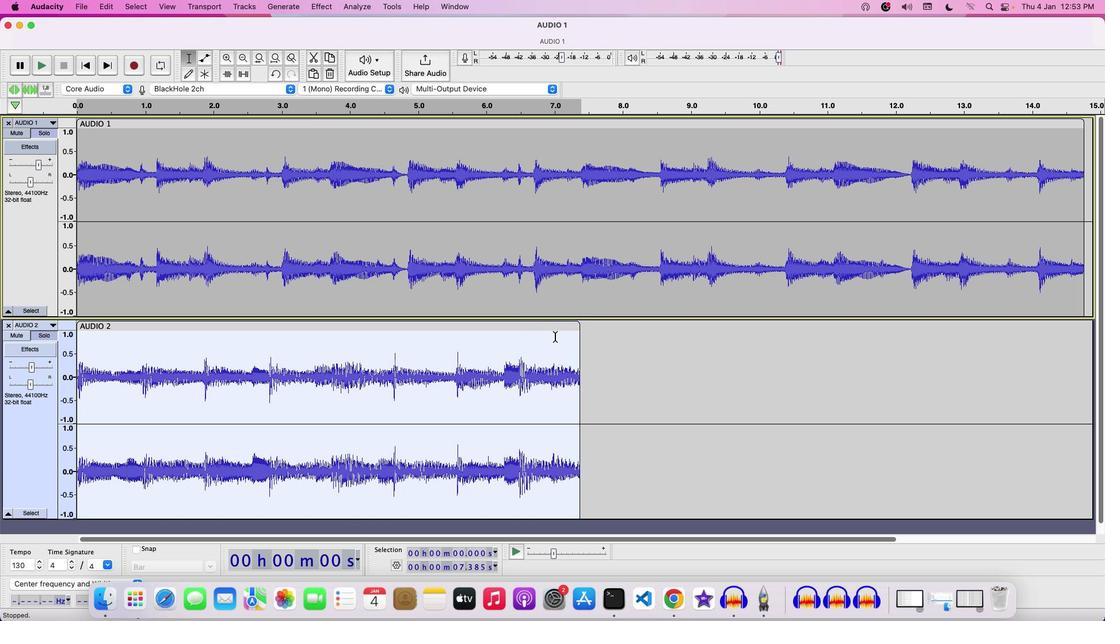 
Action: Mouse moved to (554, 336)
Screenshot: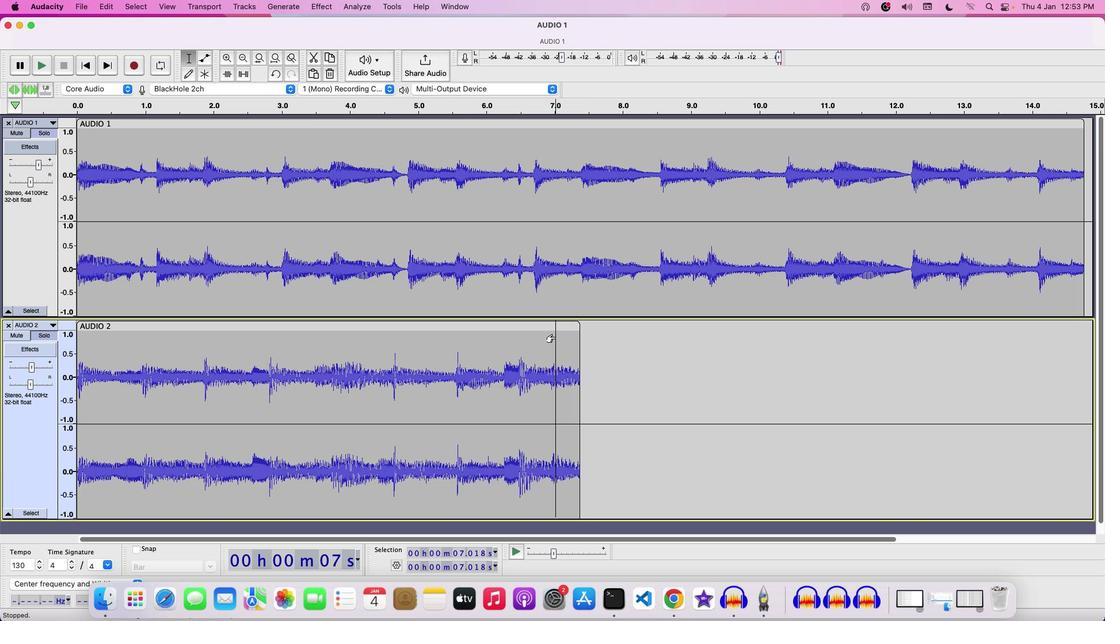 
Action: Mouse pressed left at (554, 336)
Screenshot: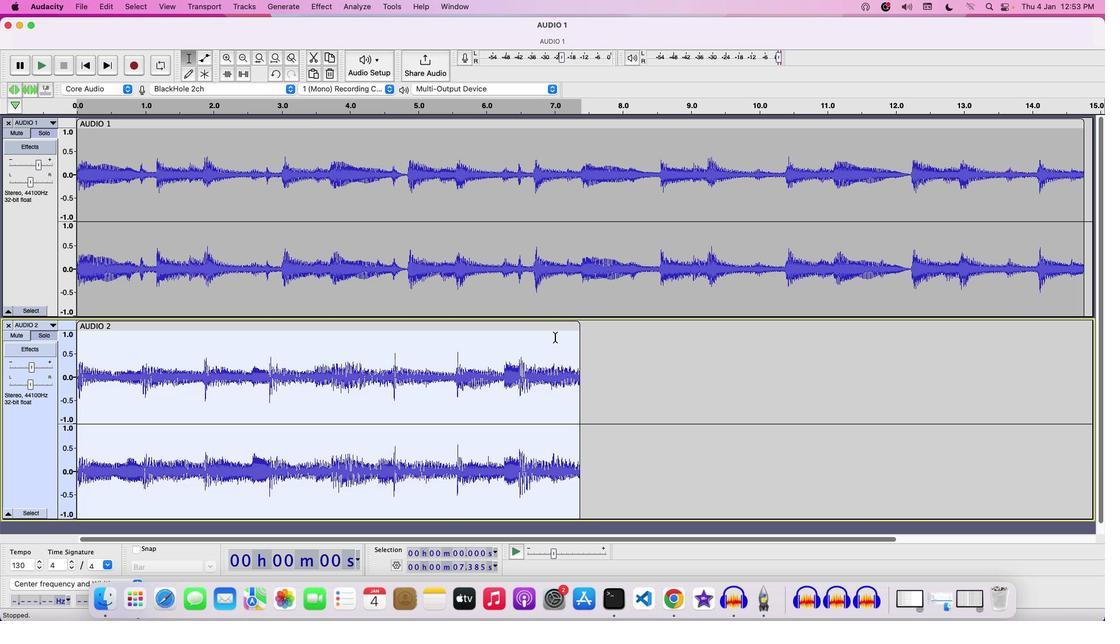 
Action: Mouse pressed left at (554, 336)
Screenshot: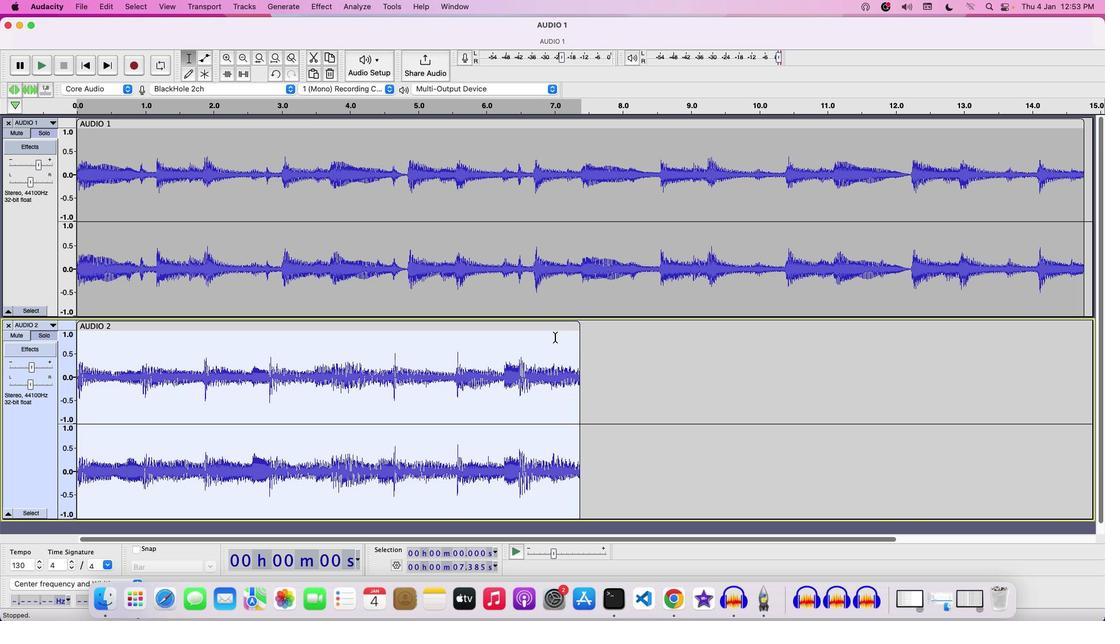 
Action: Mouse moved to (553, 336)
Screenshot: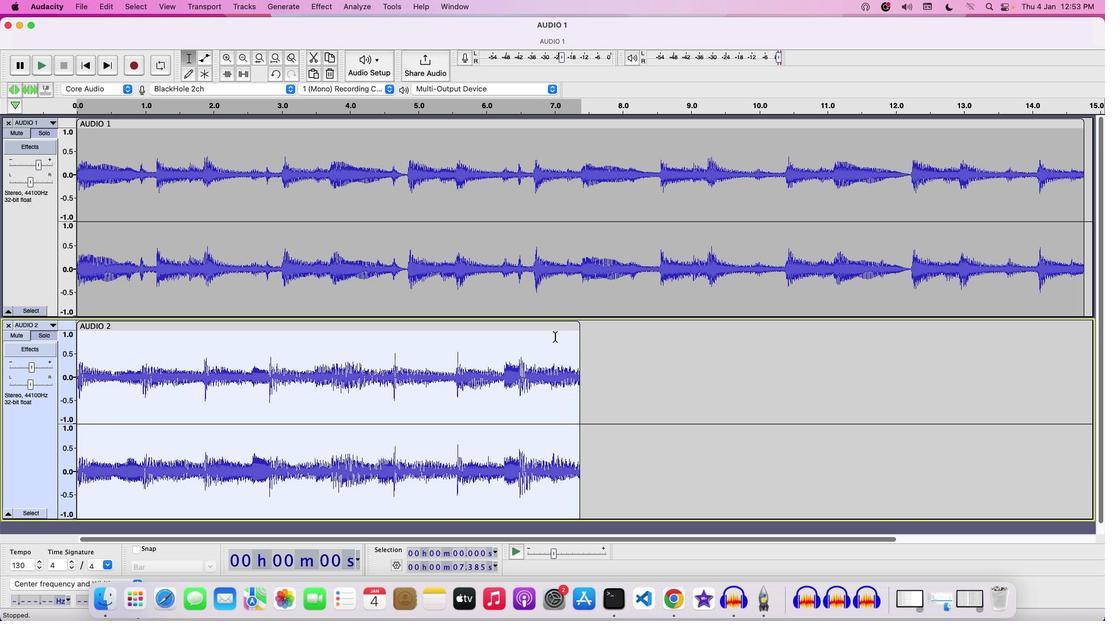 
Action: Key pressed Key.cmd'c'
Screenshot: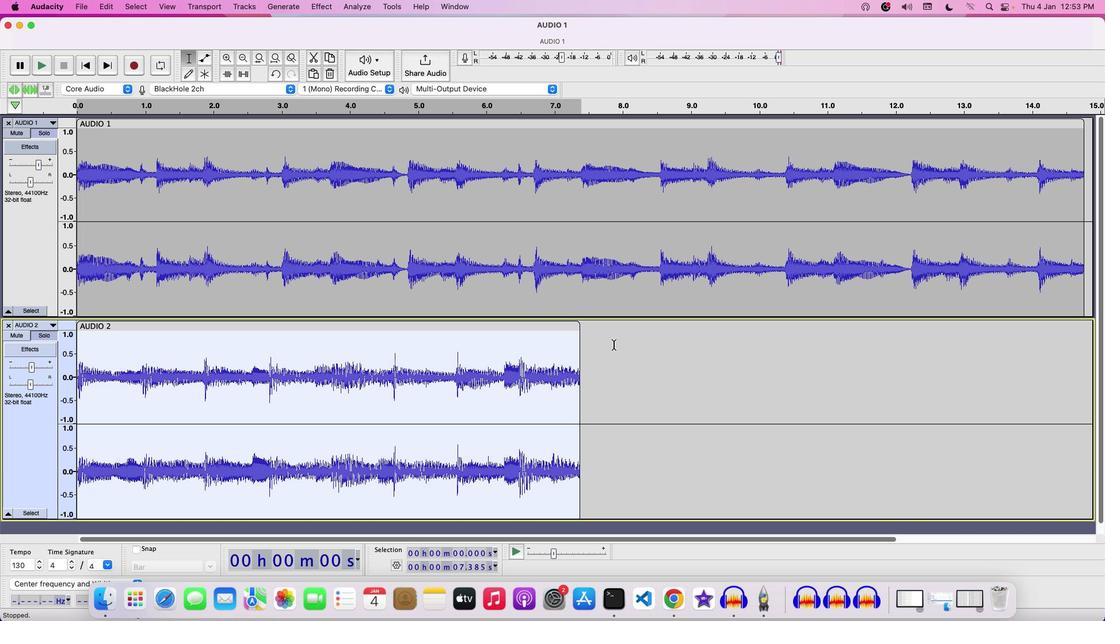 
Action: Mouse moved to (594, 352)
Screenshot: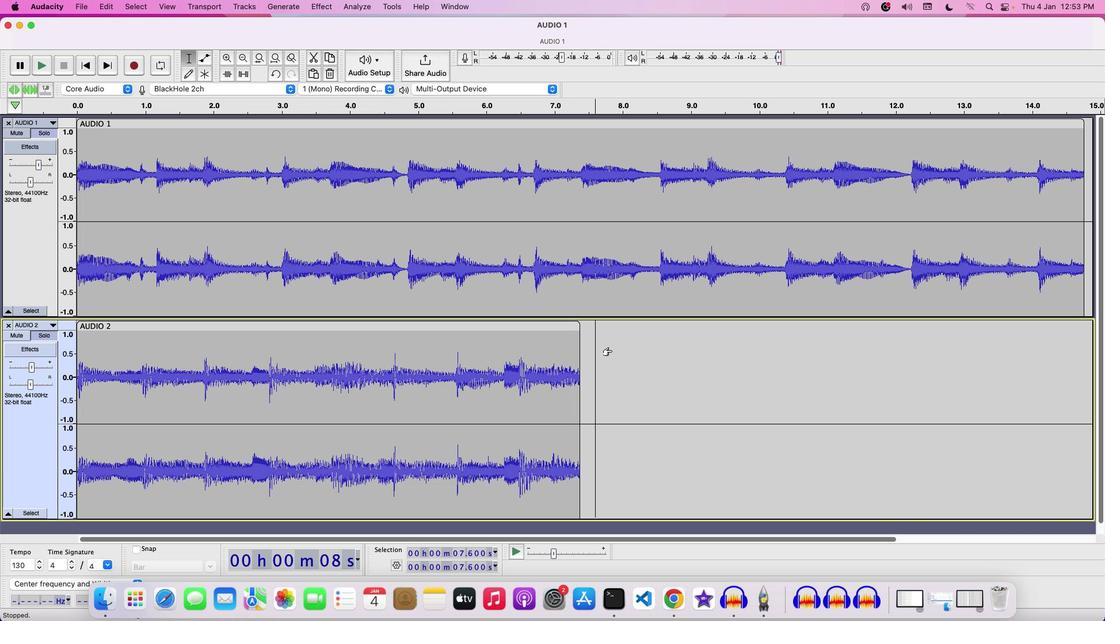 
Action: Mouse pressed left at (594, 352)
Screenshot: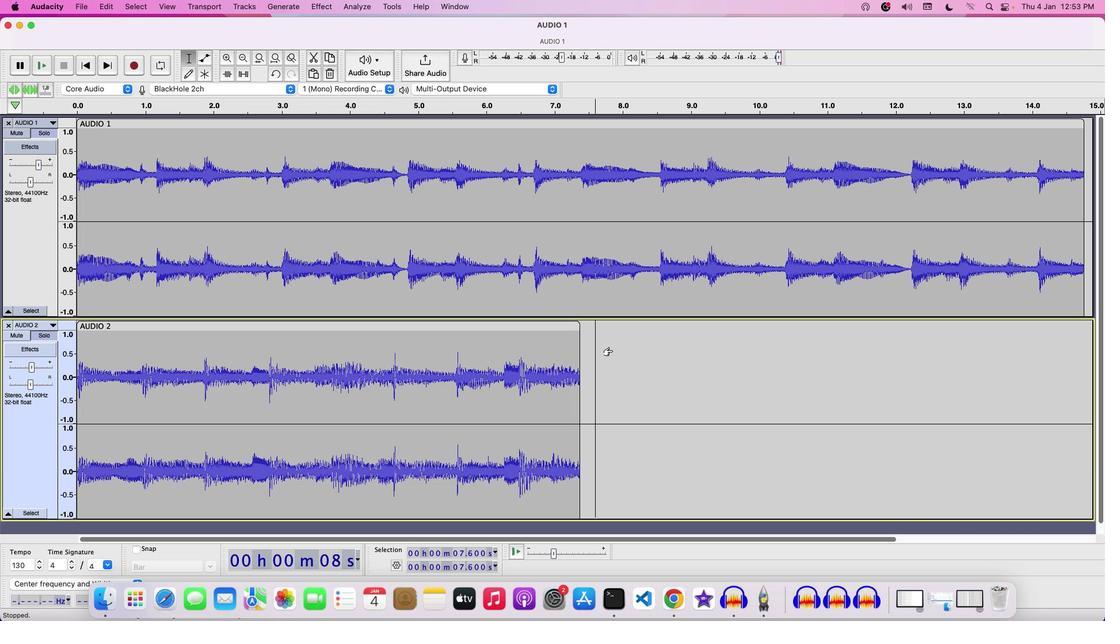 
Action: Mouse moved to (610, 349)
Screenshot: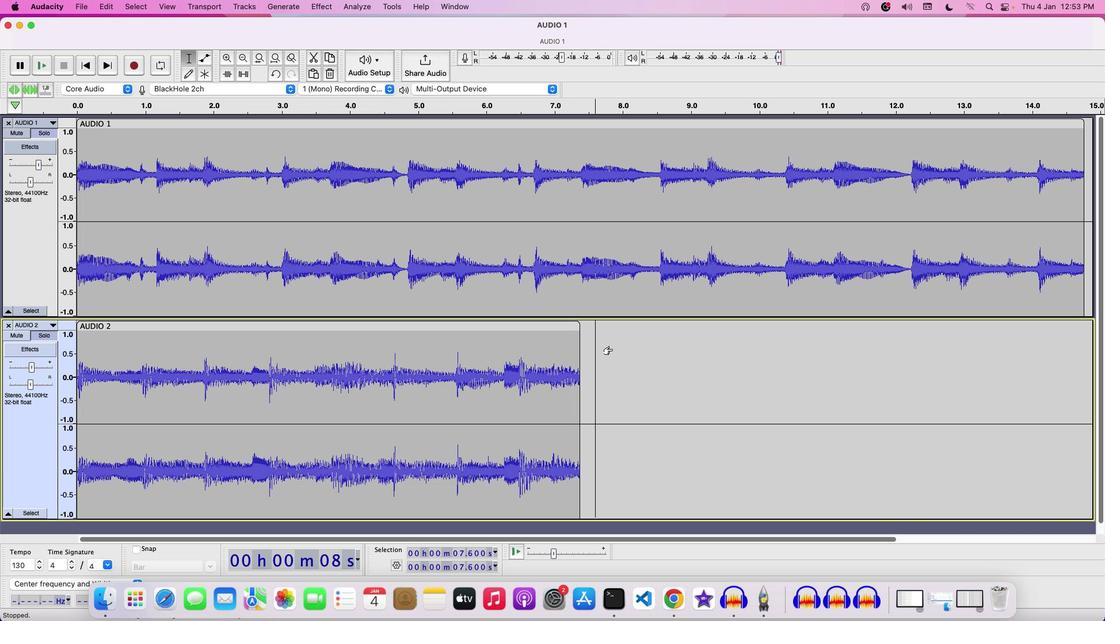 
Action: Key pressed Key.cmd
Screenshot: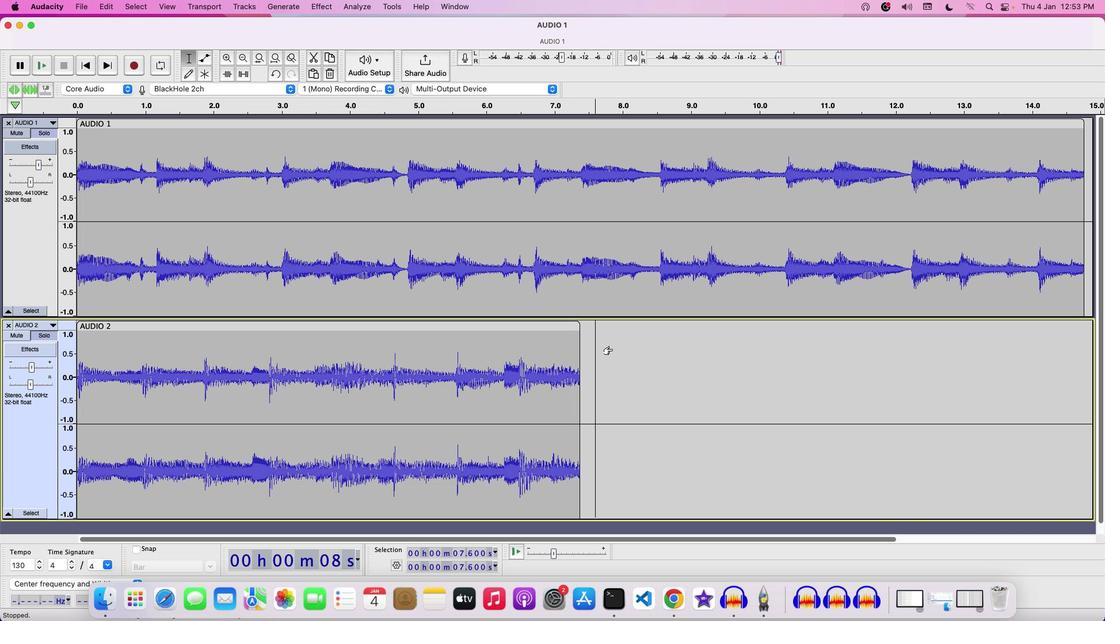 
Action: Mouse moved to (610, 348)
Screenshot: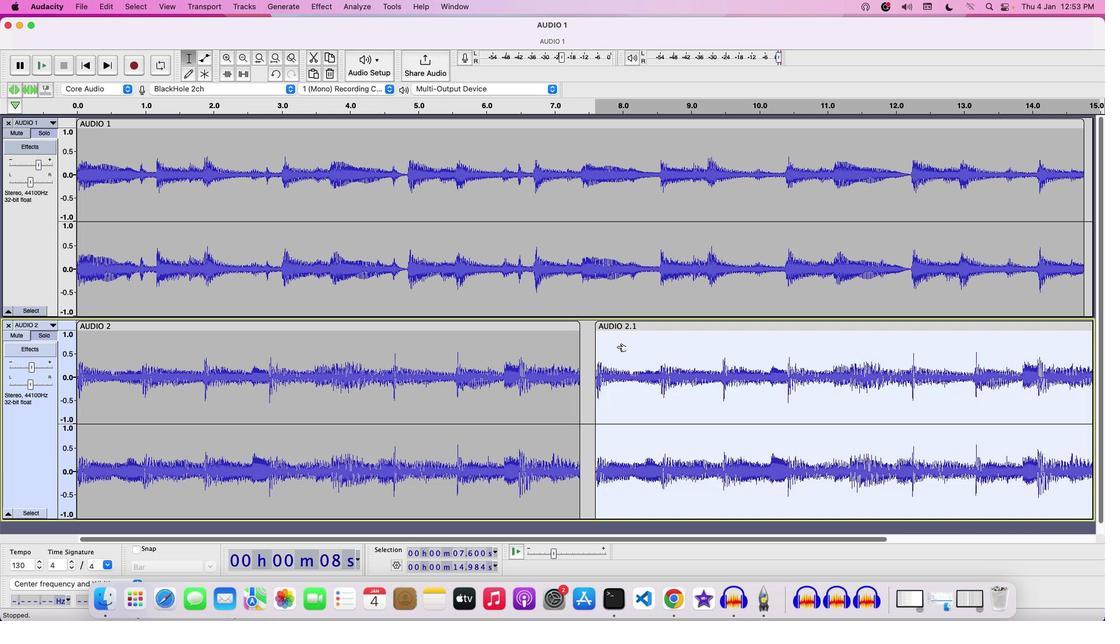 
Action: Key pressed 'v'
Screenshot: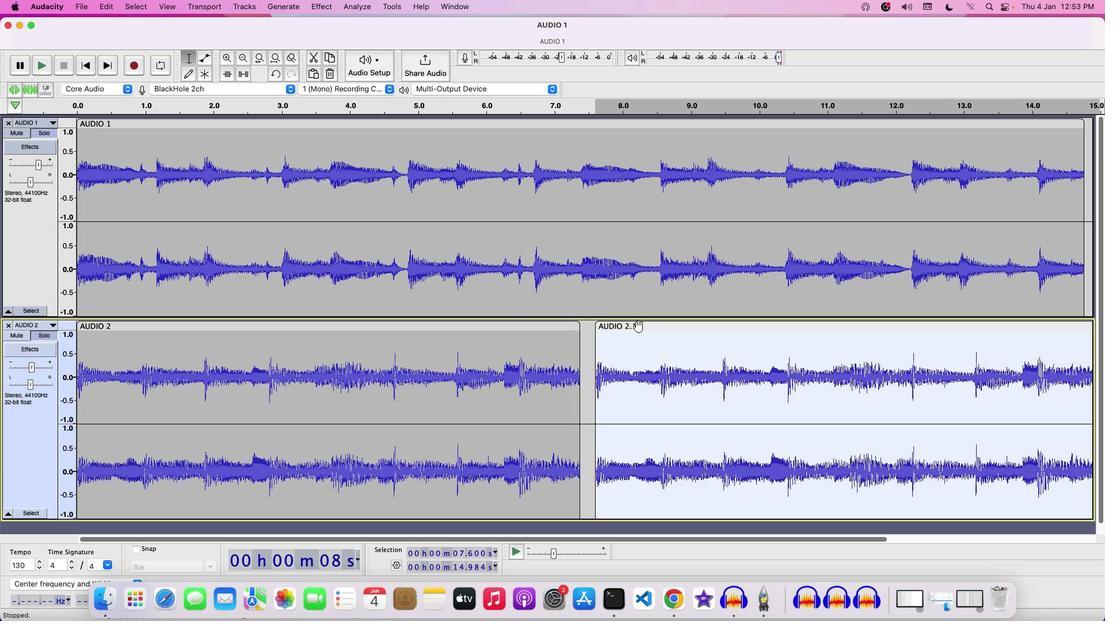 
Action: Mouse moved to (636, 325)
Screenshot: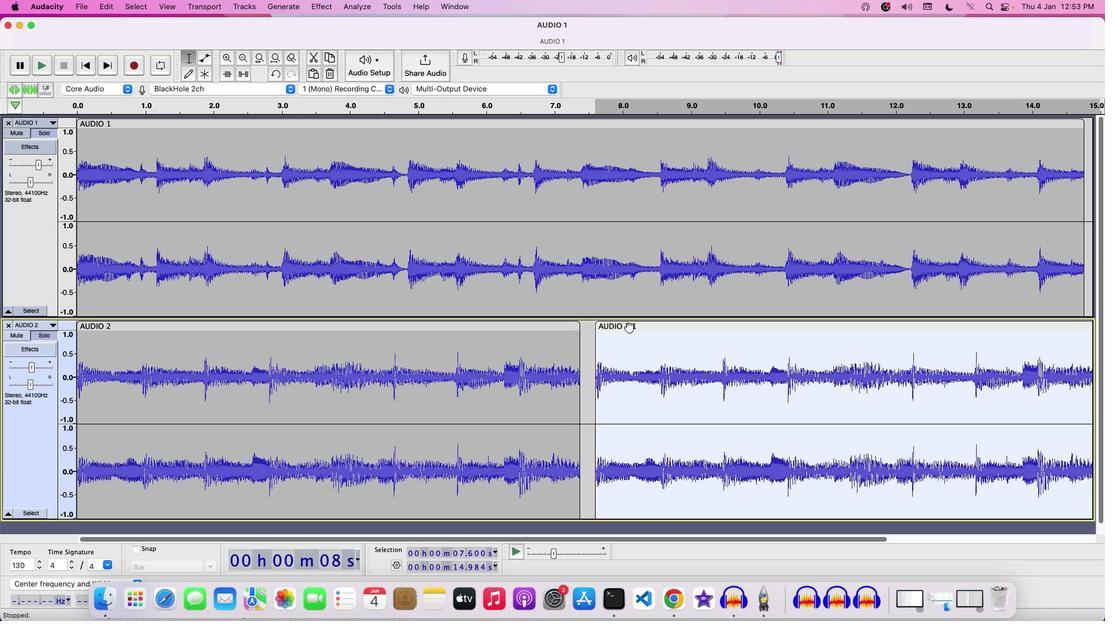 
Action: Mouse pressed left at (636, 325)
Screenshot: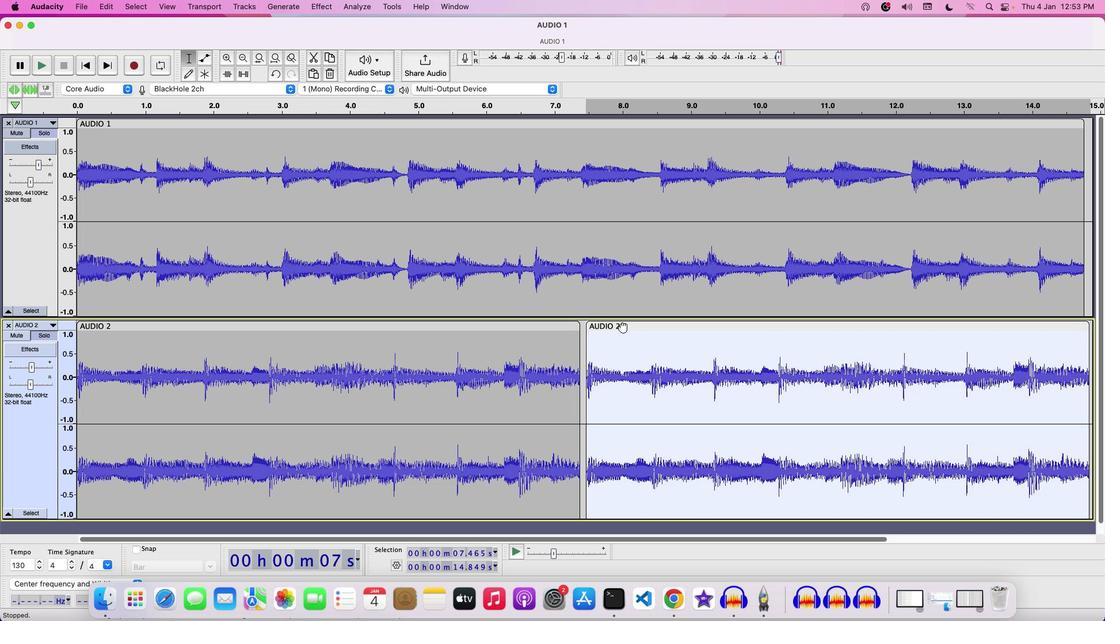 
Action: Mouse moved to (24, 216)
Screenshot: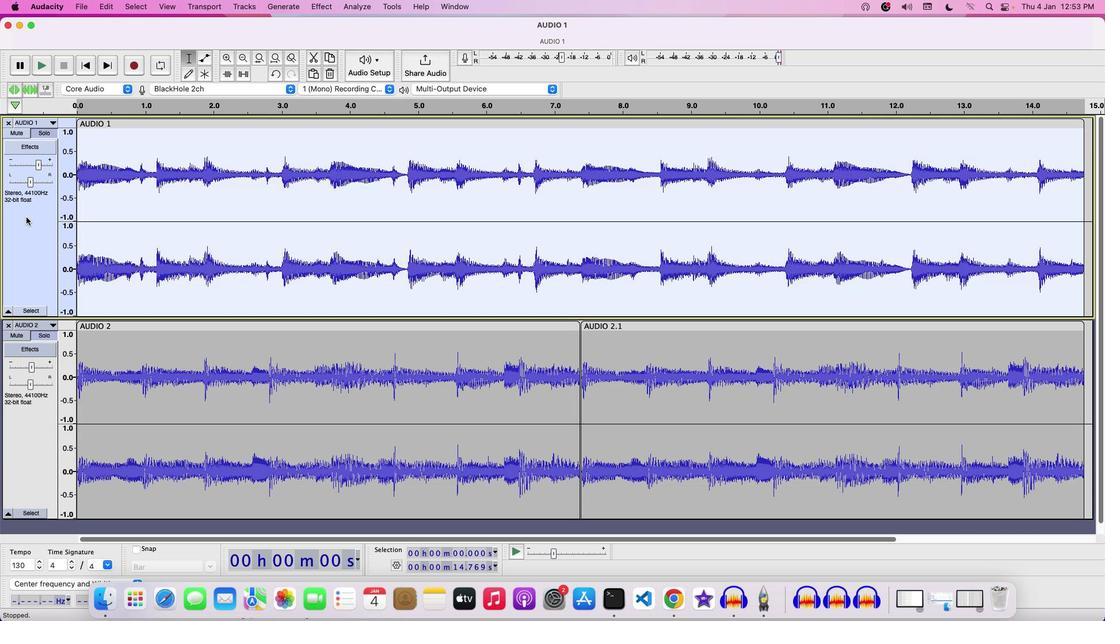 
Action: Mouse pressed left at (24, 216)
Screenshot: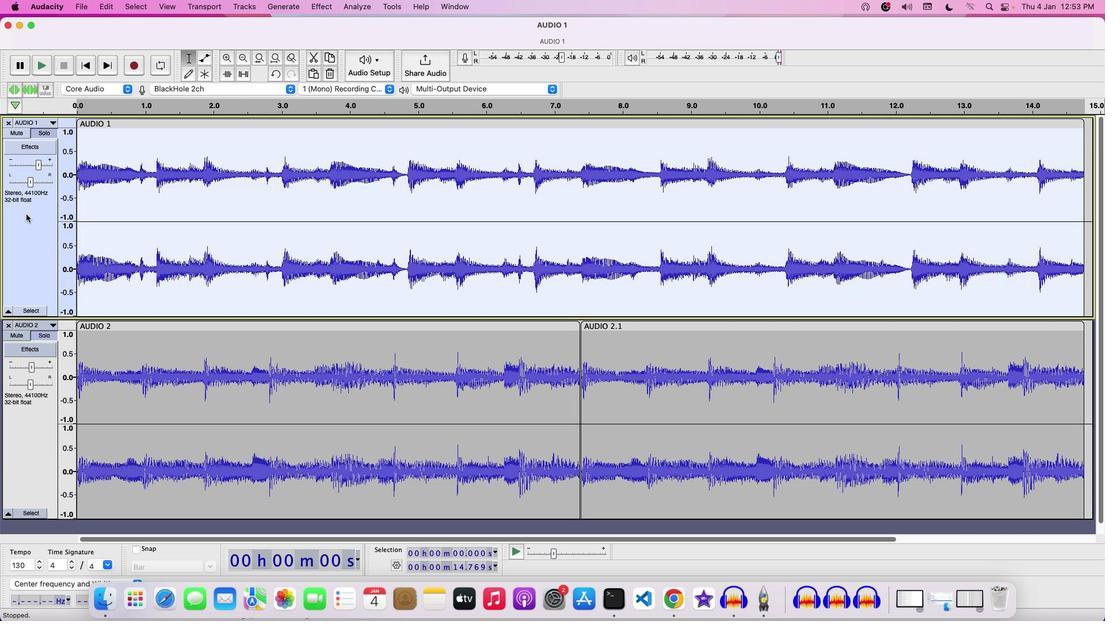 
Action: Mouse moved to (37, 229)
Screenshot: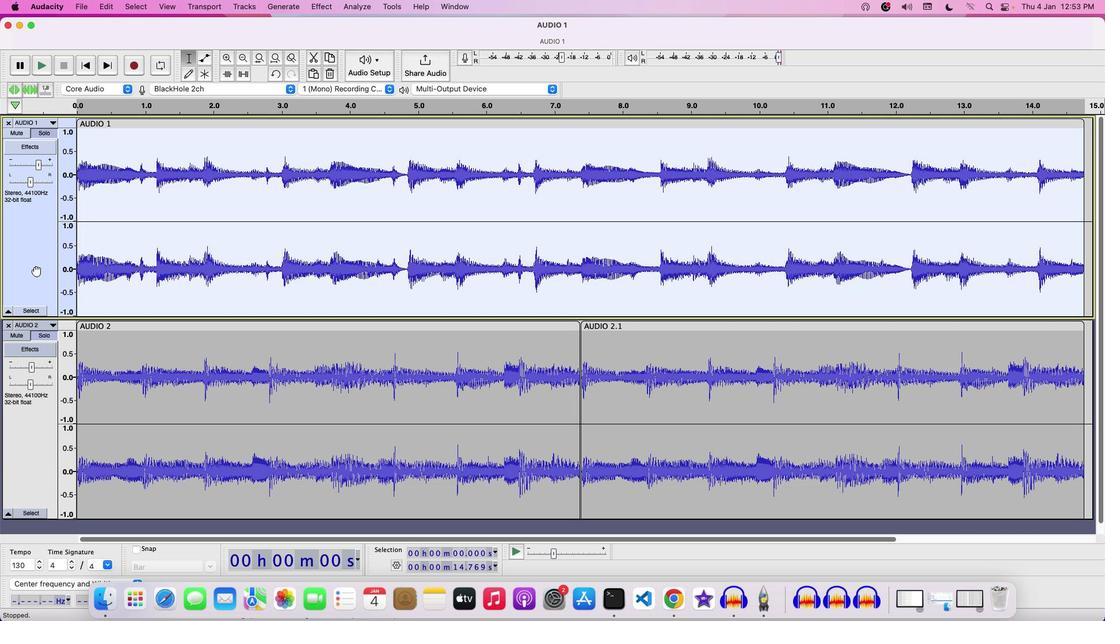 
Action: Mouse pressed left at (37, 229)
Screenshot: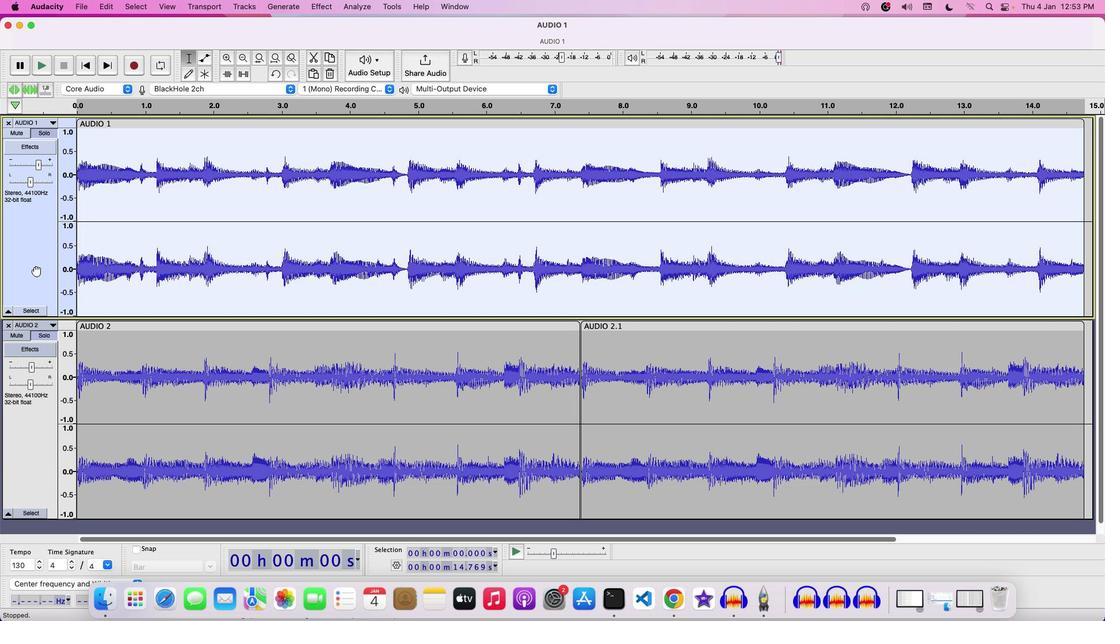 
Action: Mouse moved to (77, 197)
Screenshot: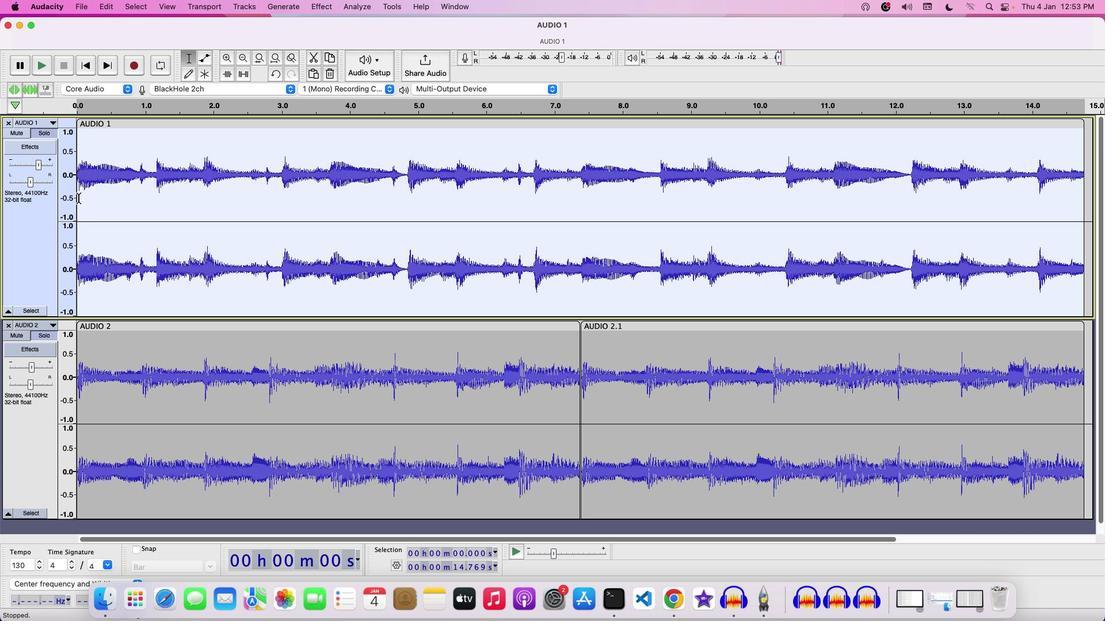 
Action: Mouse pressed left at (77, 197)
Screenshot: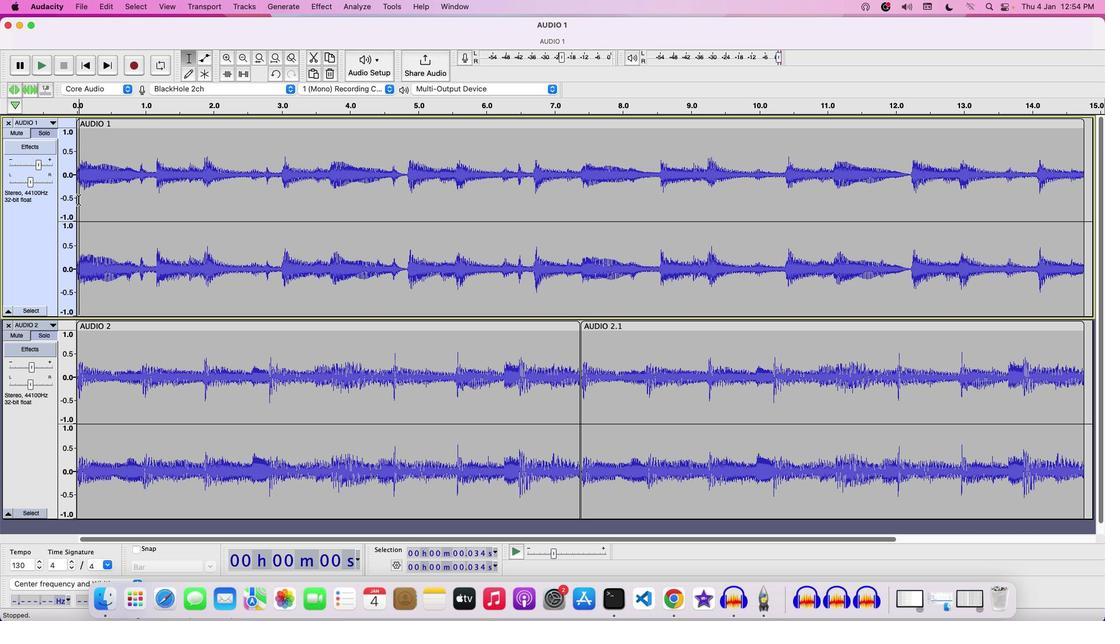 
Action: Mouse moved to (999, 442)
Screenshot: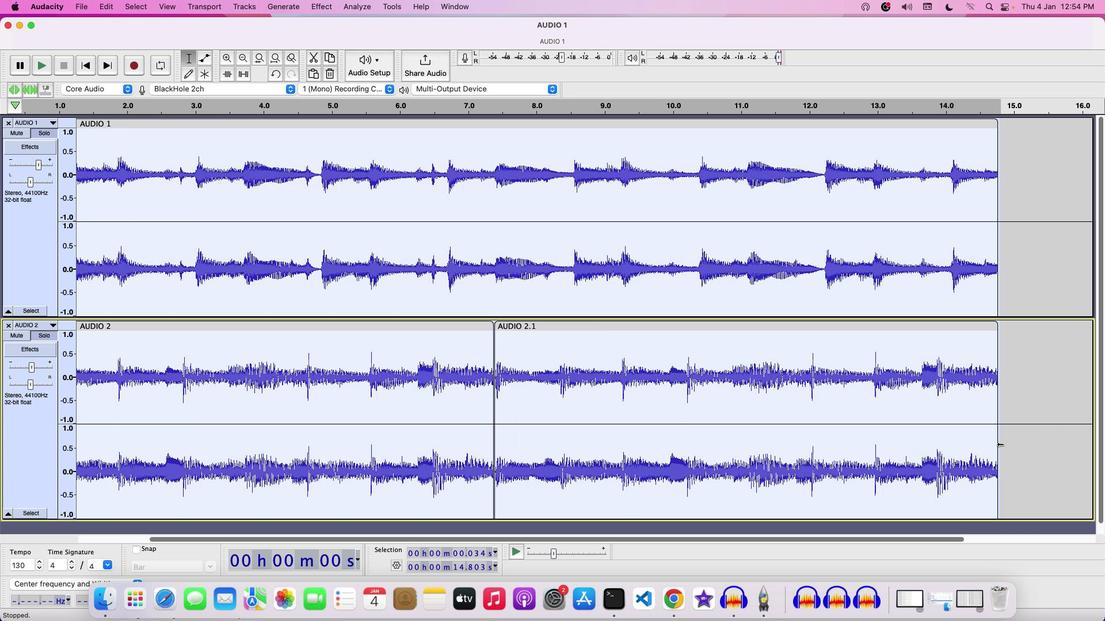
Action: Key pressed Key.space
Screenshot: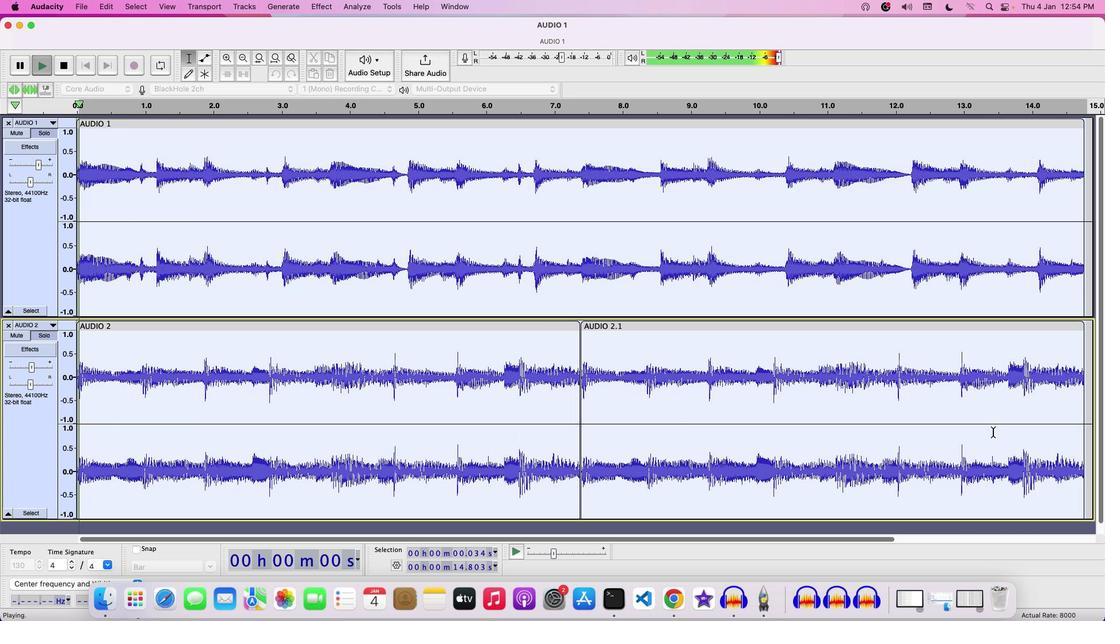 
Action: Mouse moved to (417, 278)
Screenshot: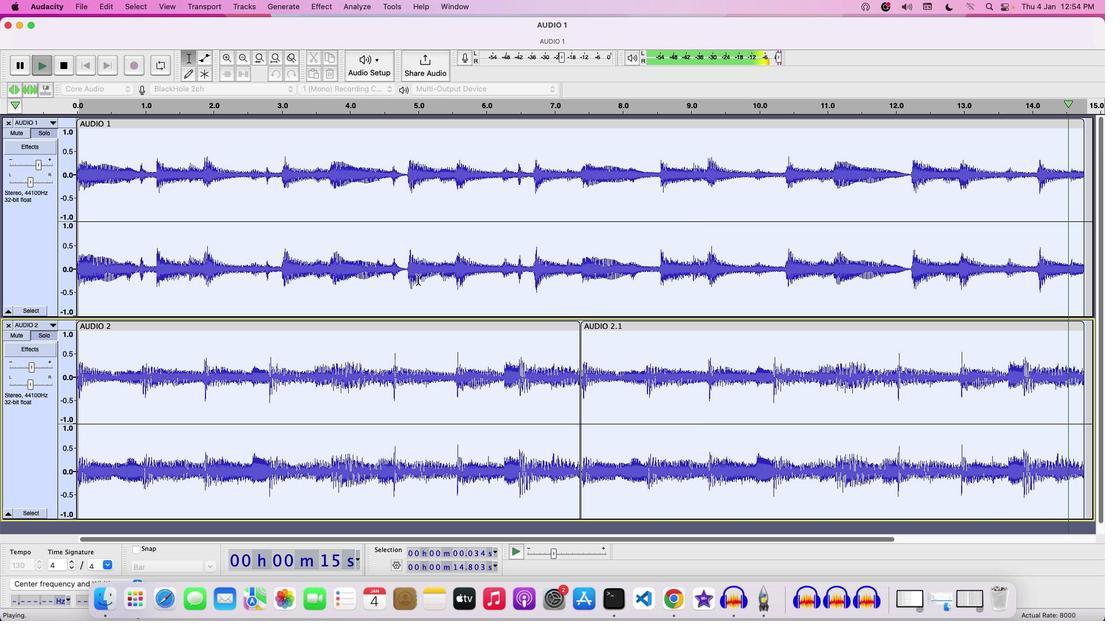 
Action: Key pressed Key.space
Screenshot: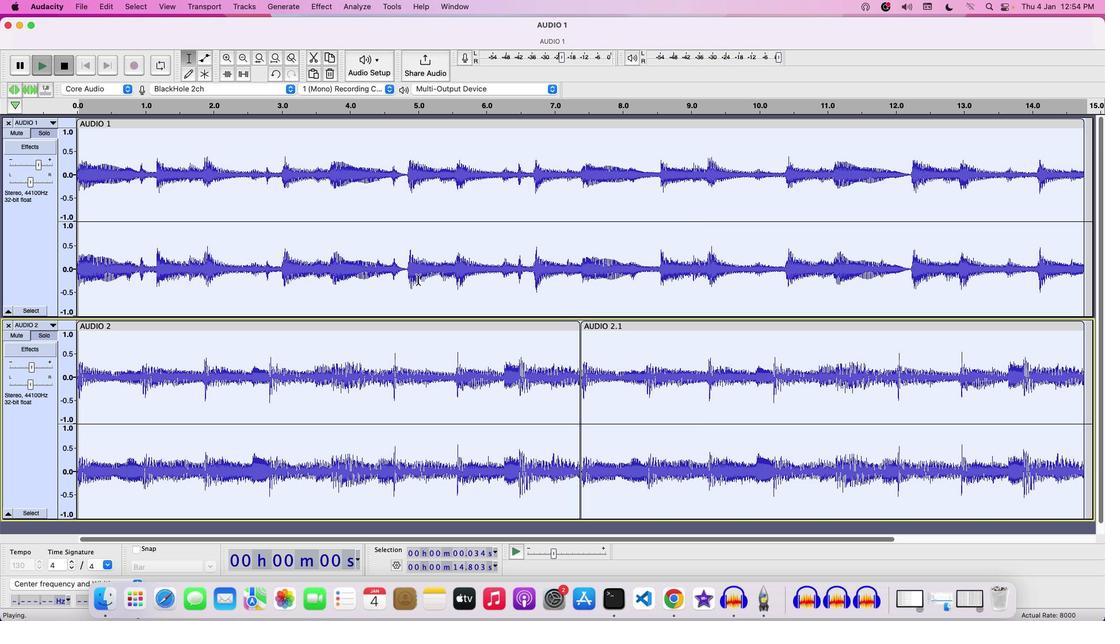 
Action: Mouse moved to (388, 277)
Screenshot: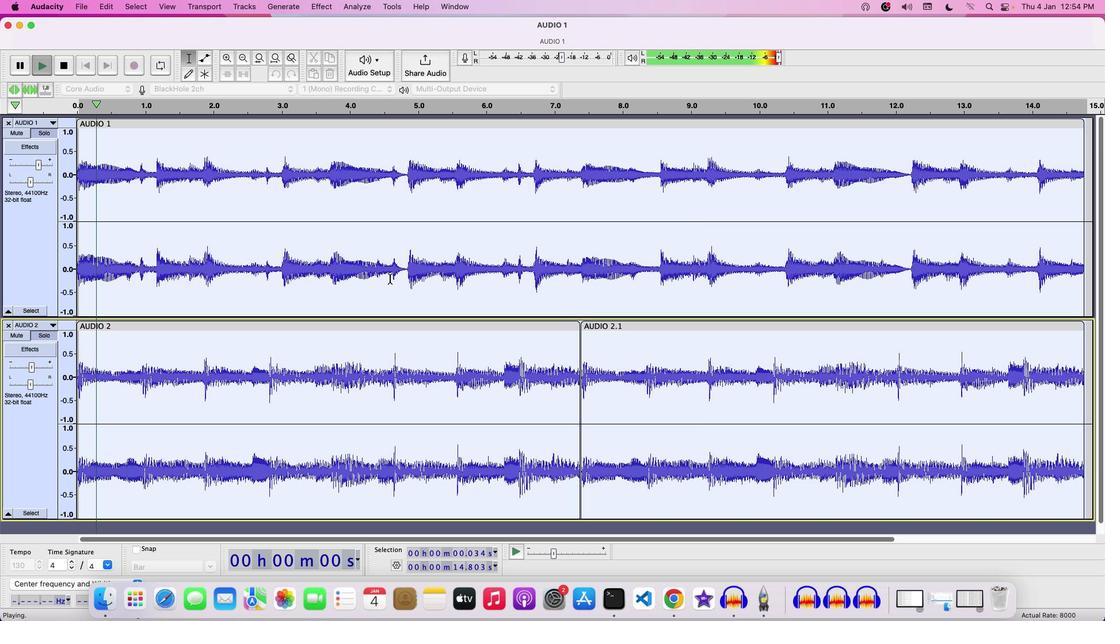 
Action: Key pressed Key.space
Screenshot: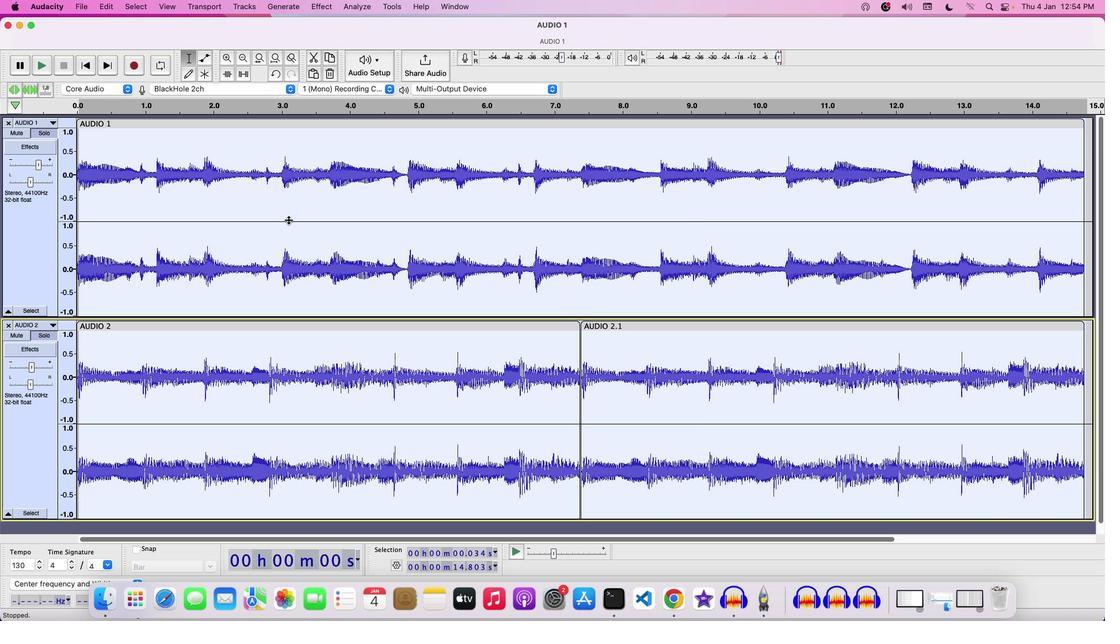 
Action: Mouse moved to (80, 1)
Screenshot: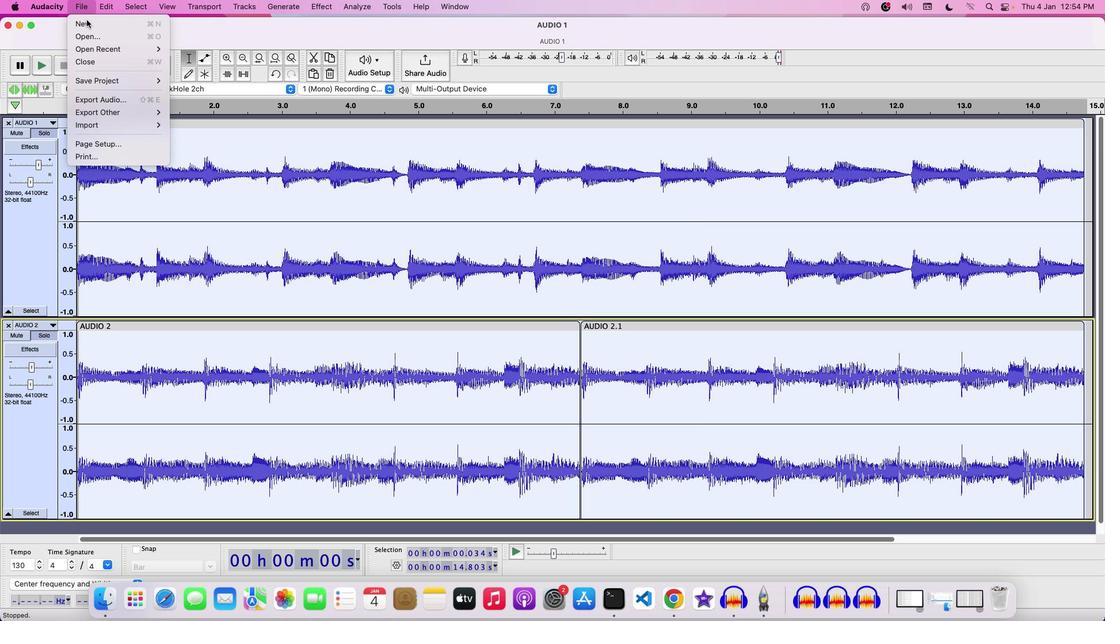 
Action: Mouse pressed left at (80, 1)
Screenshot: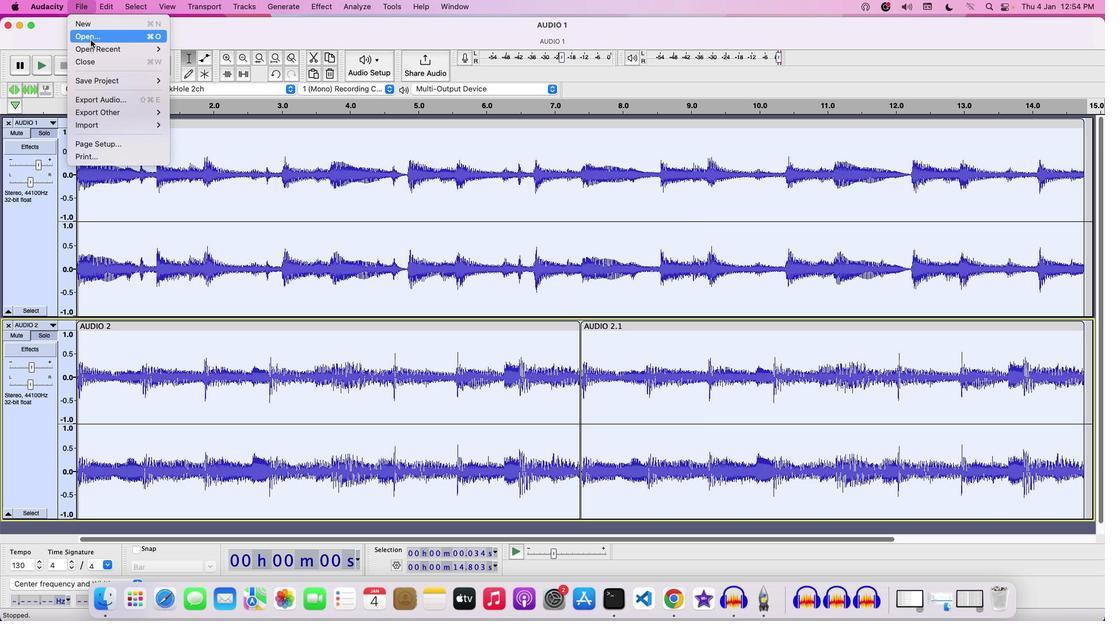 
Action: Mouse moved to (192, 75)
Screenshot: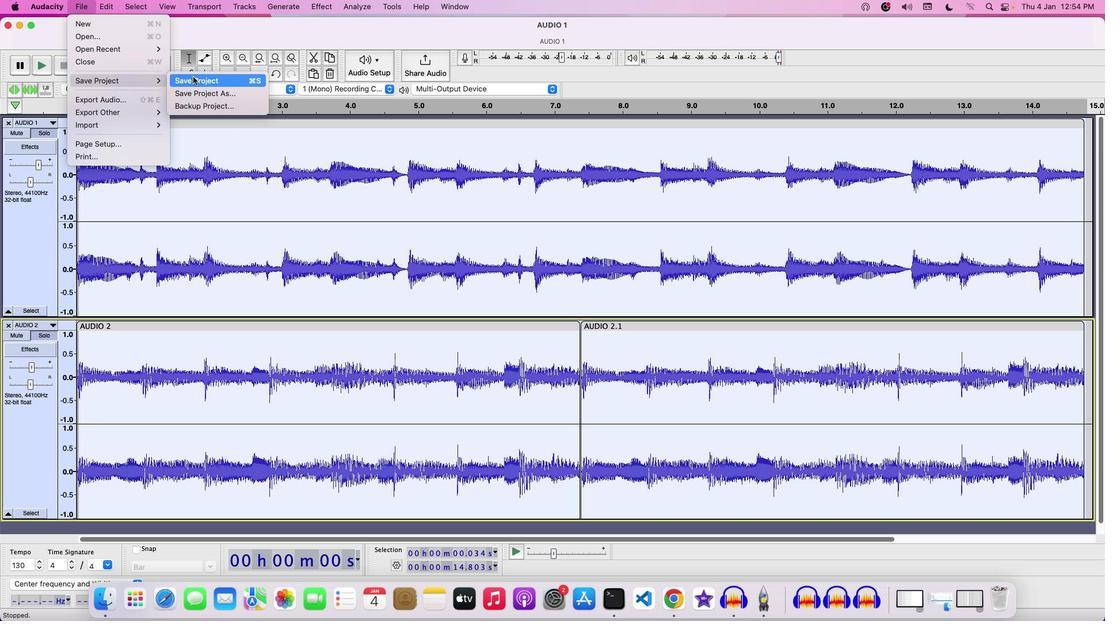 
Action: Mouse pressed left at (192, 75)
Screenshot: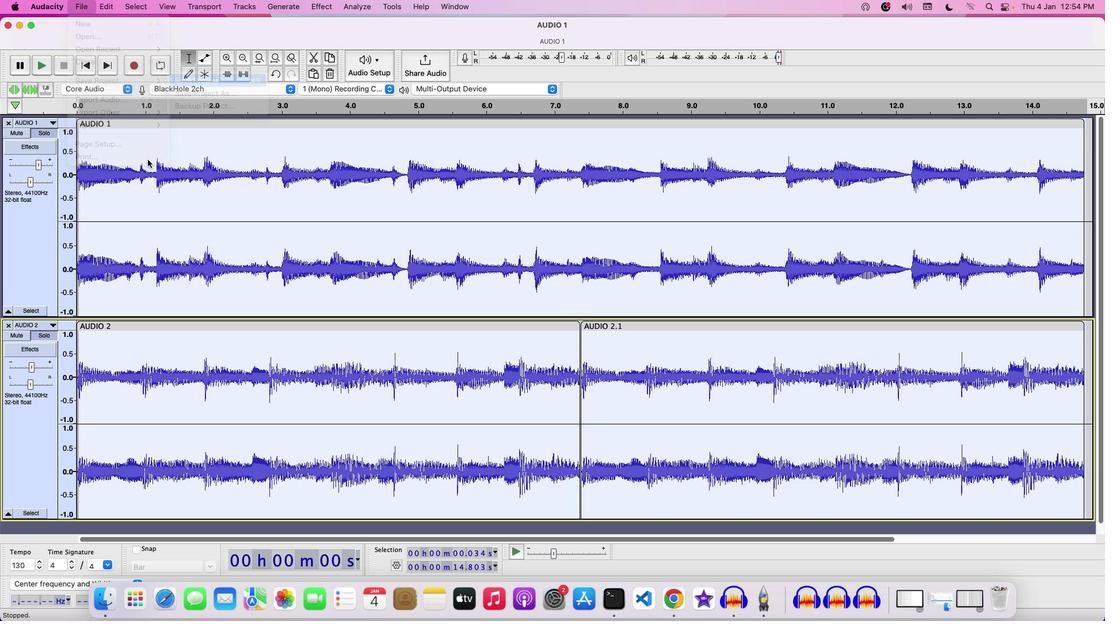 
Action: Mouse moved to (500, 221)
Screenshot: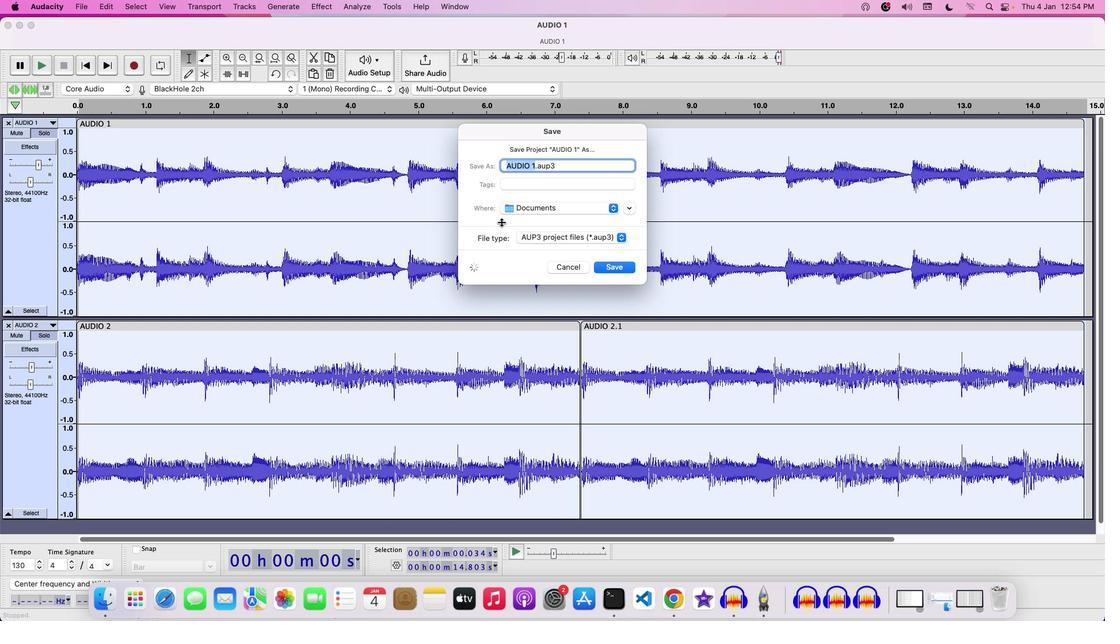 
Action: Key pressed Key.backspace'G''U''I''T''A''R'Key.space'T''R''A''C''K''S'Key.space'A''L''I''G''N''E''D'
Screenshot: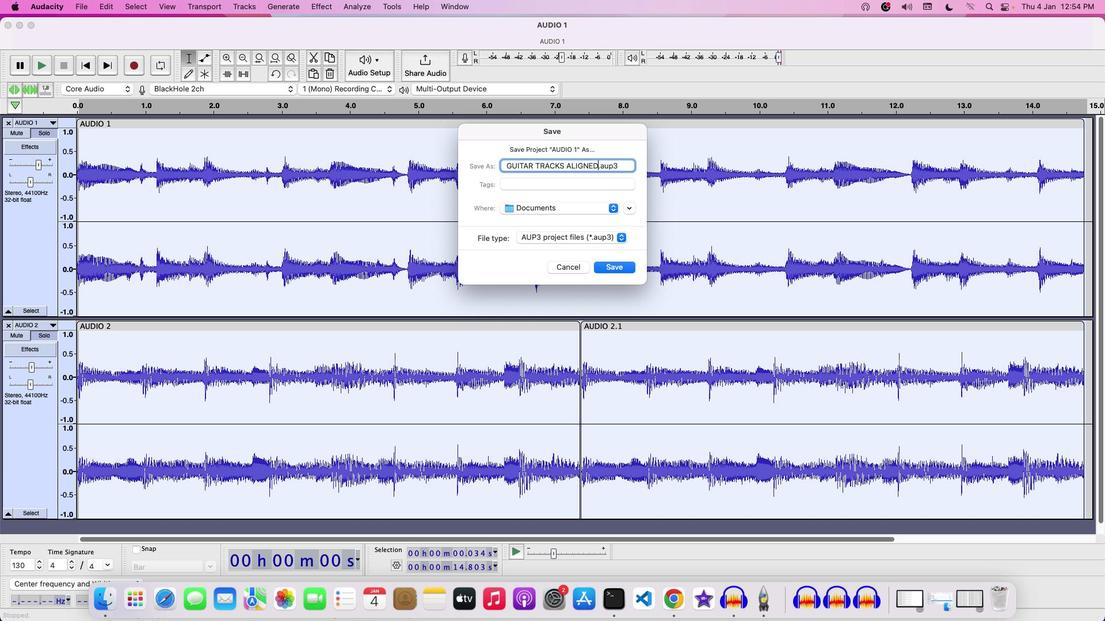 
Action: Mouse moved to (614, 268)
Screenshot: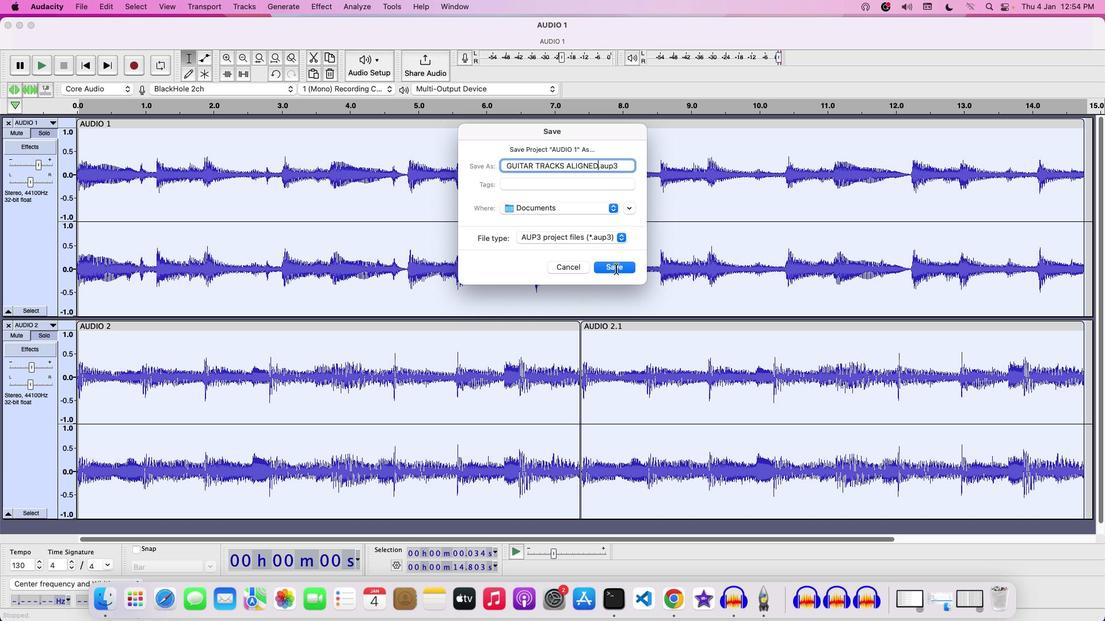 
Action: Mouse pressed left at (614, 268)
Screenshot: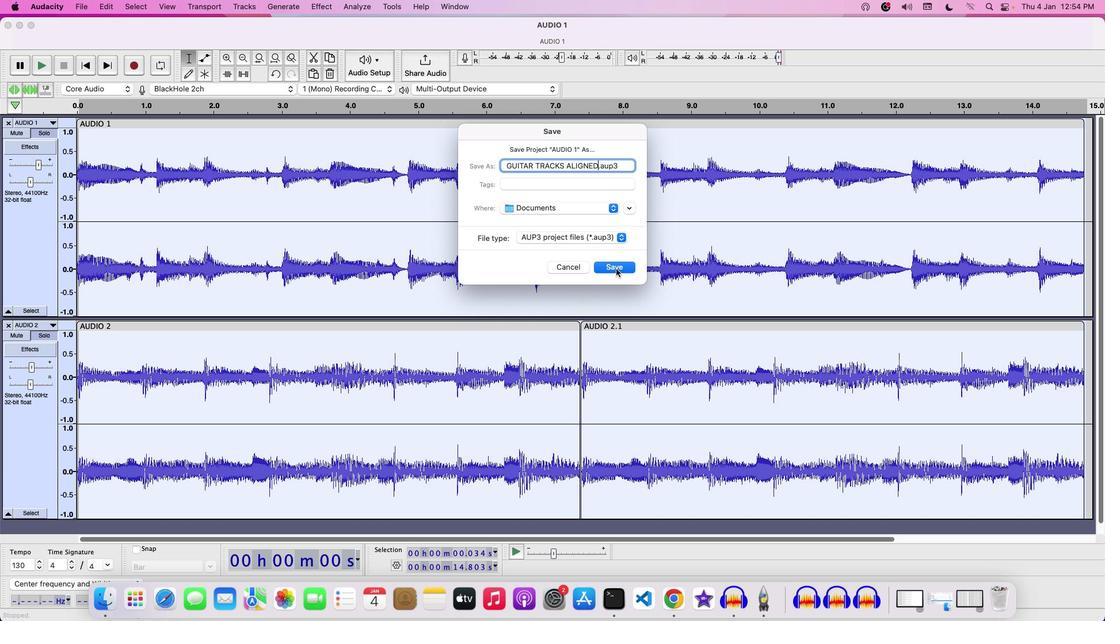 
